 Task: Find connections with filter location Yecla with filter topic #Advertisingandmarketingwith filter profile language Potuguese with filter current company AppDirect with filter school Maharaja Surajmal Institute Of Technology with filter industry Retail Florists with filter service category Information Security with filter keywords title Coordinator
Action: Mouse moved to (505, 68)
Screenshot: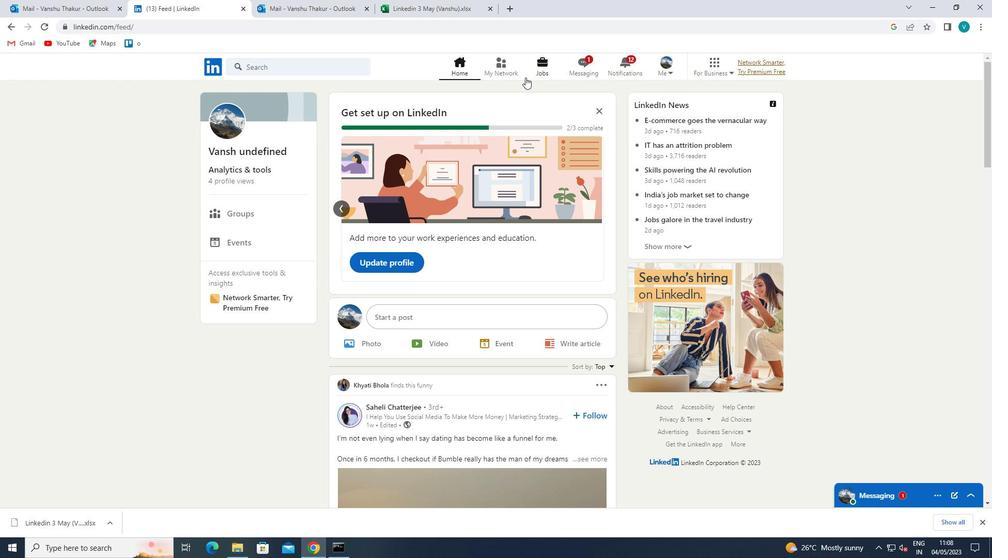 
Action: Mouse pressed left at (505, 68)
Screenshot: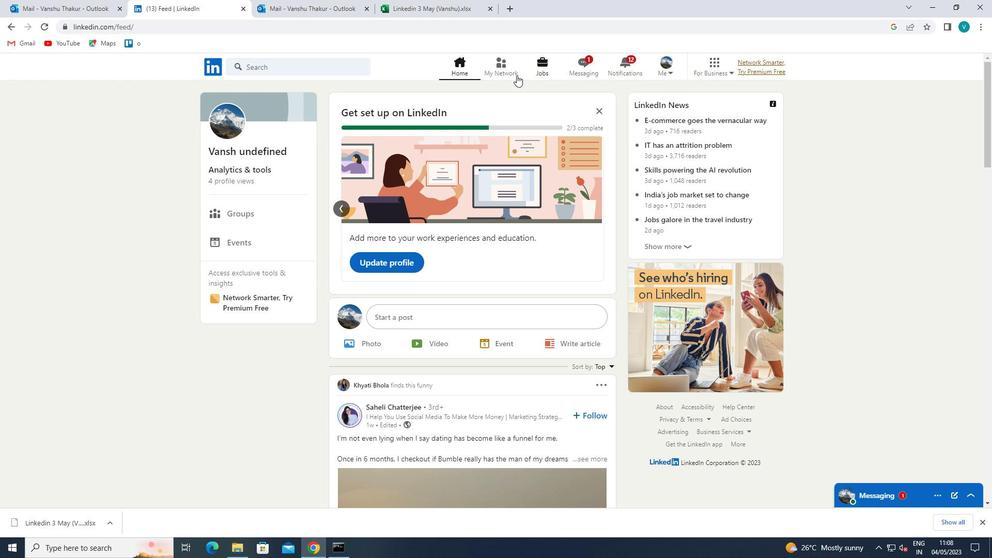 
Action: Mouse moved to (271, 122)
Screenshot: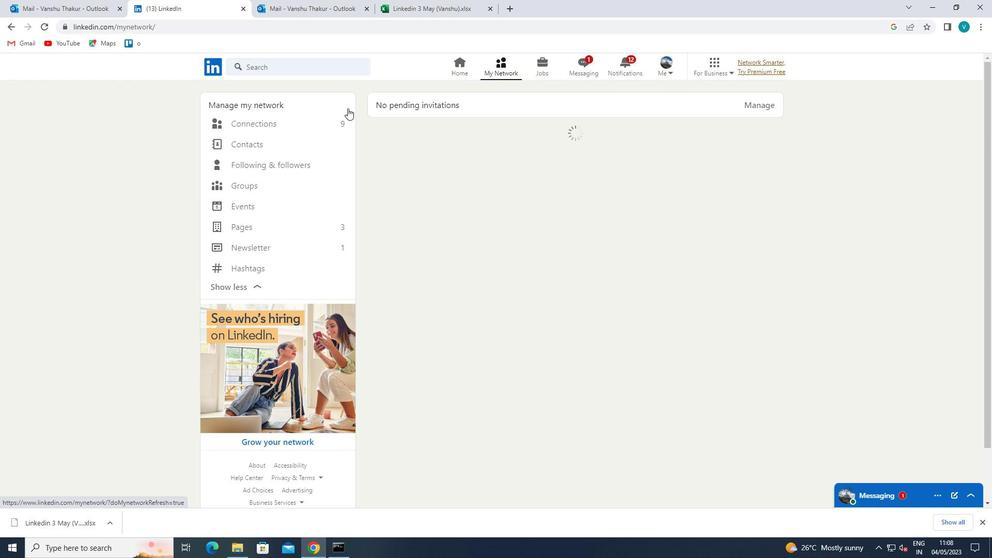 
Action: Mouse pressed left at (271, 122)
Screenshot: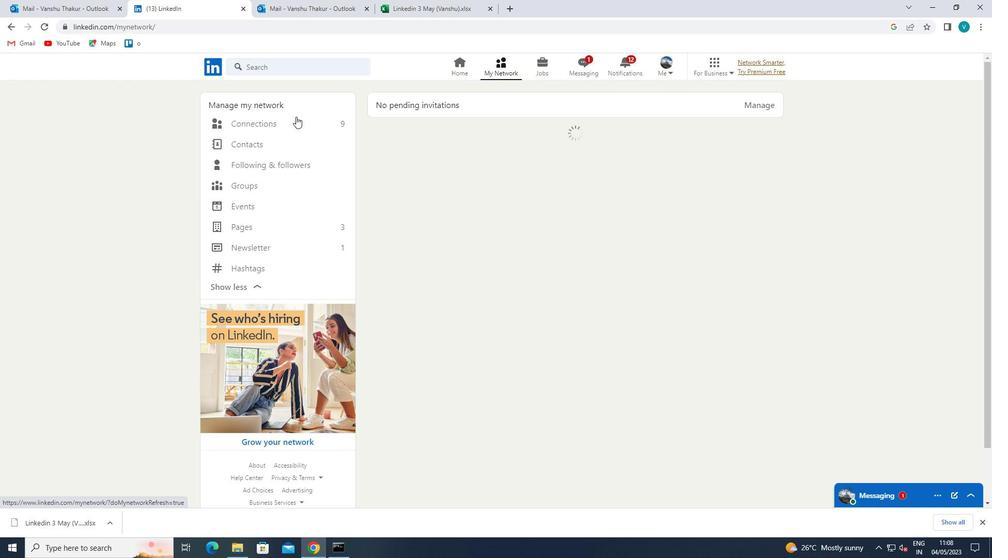 
Action: Mouse moved to (575, 122)
Screenshot: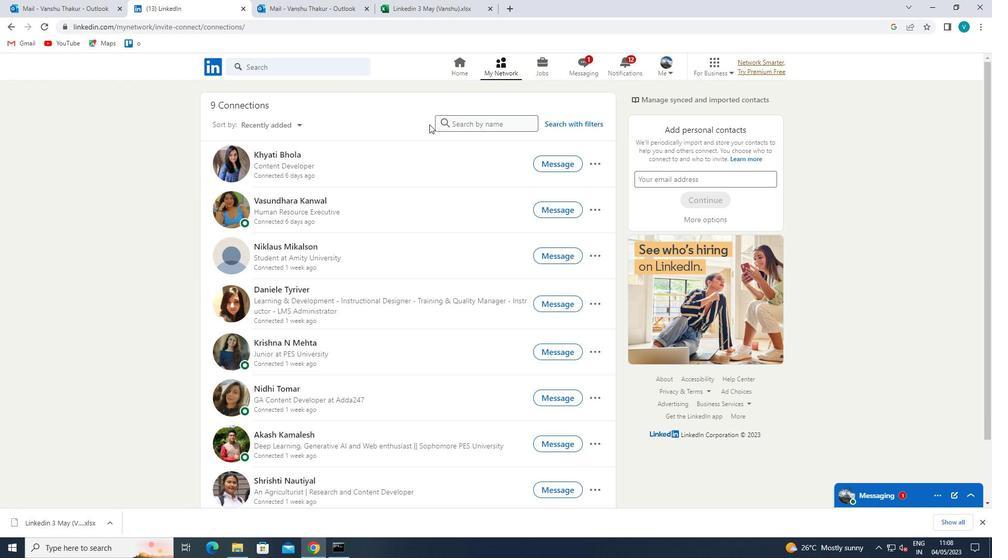 
Action: Mouse pressed left at (575, 122)
Screenshot: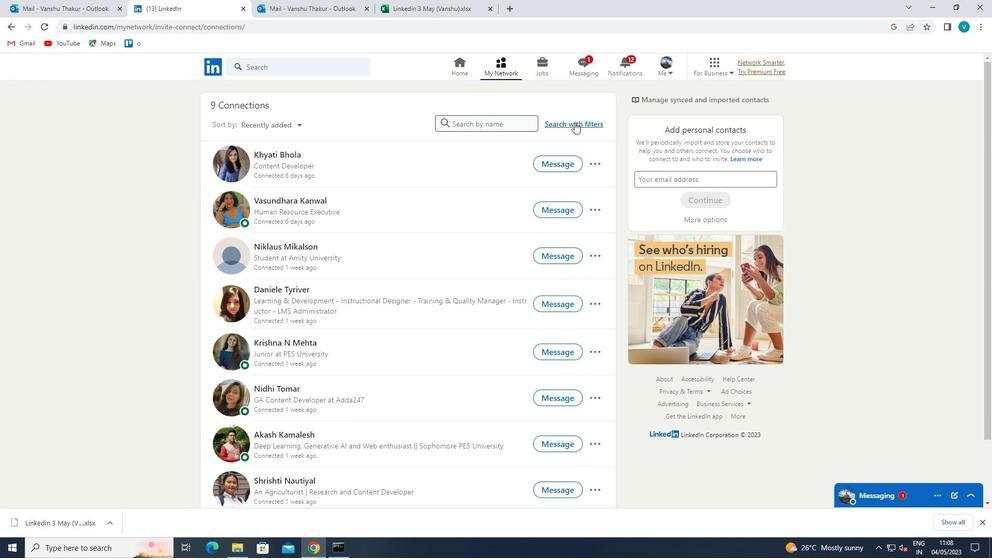
Action: Mouse moved to (495, 99)
Screenshot: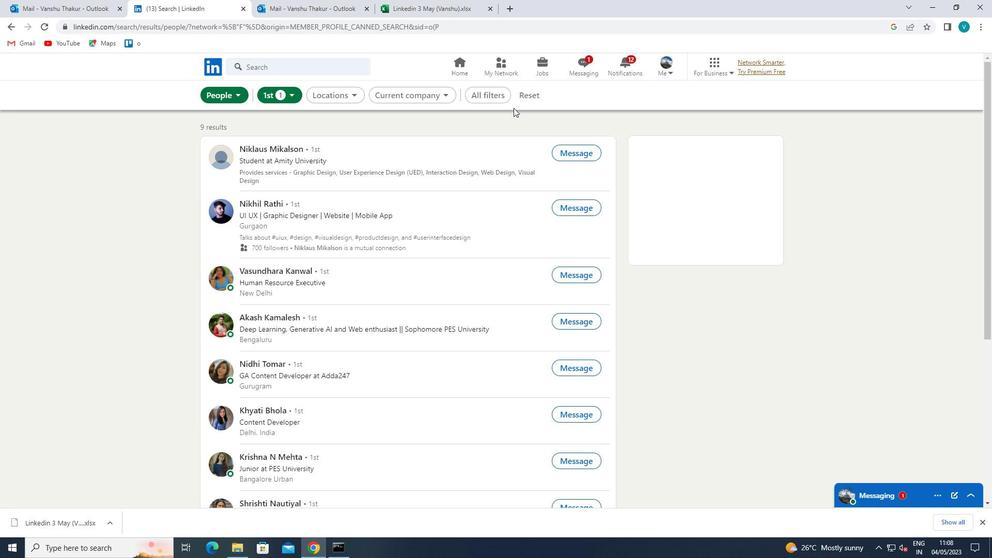 
Action: Mouse pressed left at (495, 99)
Screenshot: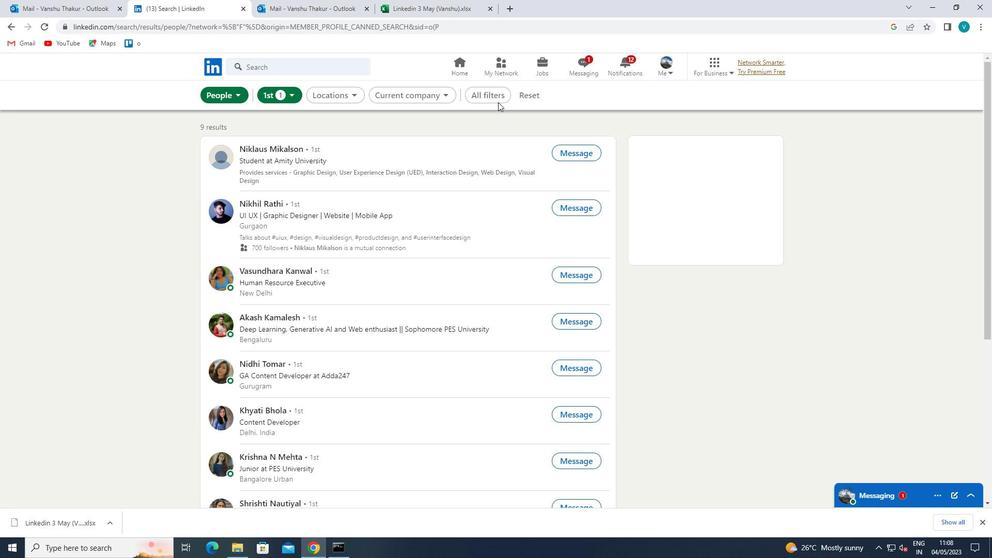 
Action: Mouse moved to (796, 189)
Screenshot: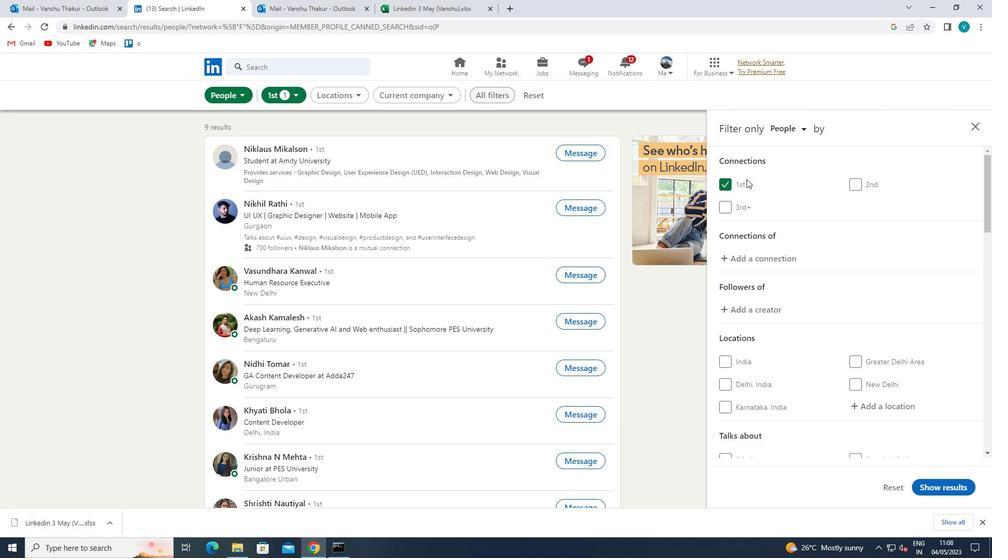 
Action: Mouse scrolled (796, 189) with delta (0, 0)
Screenshot: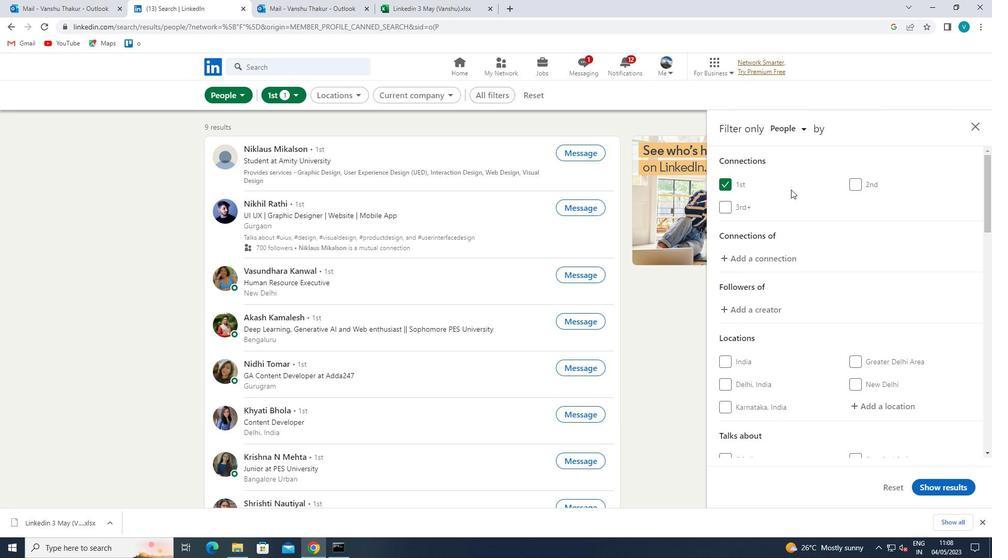 
Action: Mouse scrolled (796, 189) with delta (0, 0)
Screenshot: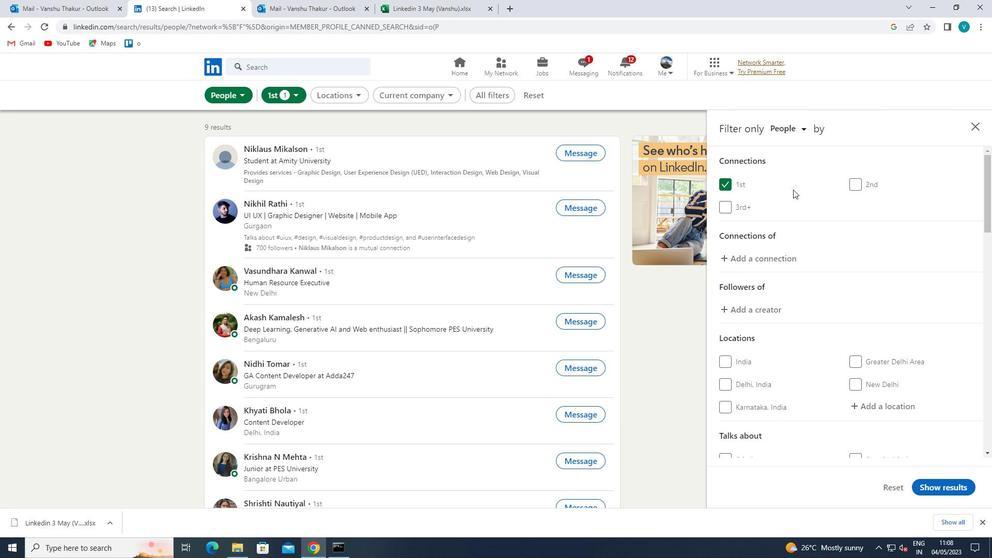 
Action: Mouse moved to (885, 299)
Screenshot: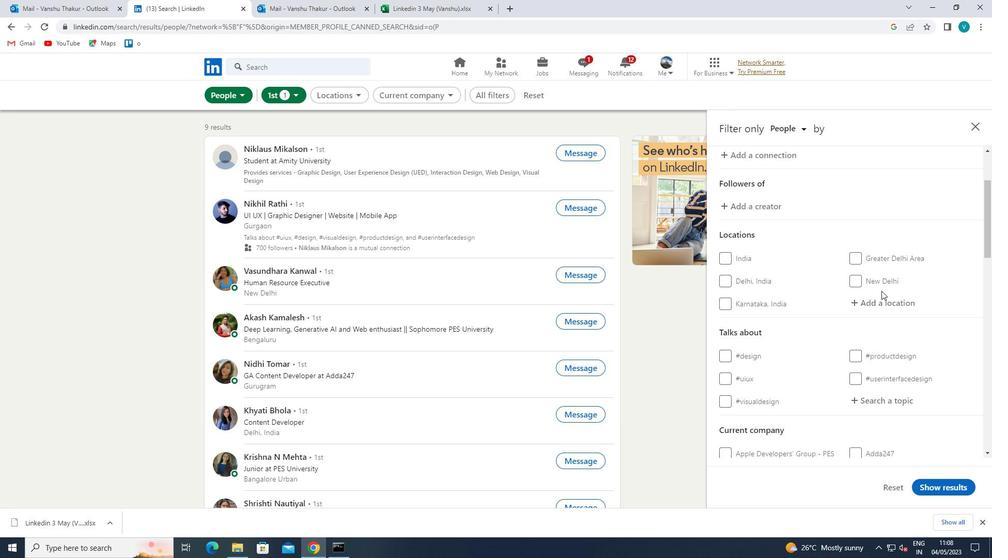 
Action: Mouse pressed left at (885, 299)
Screenshot: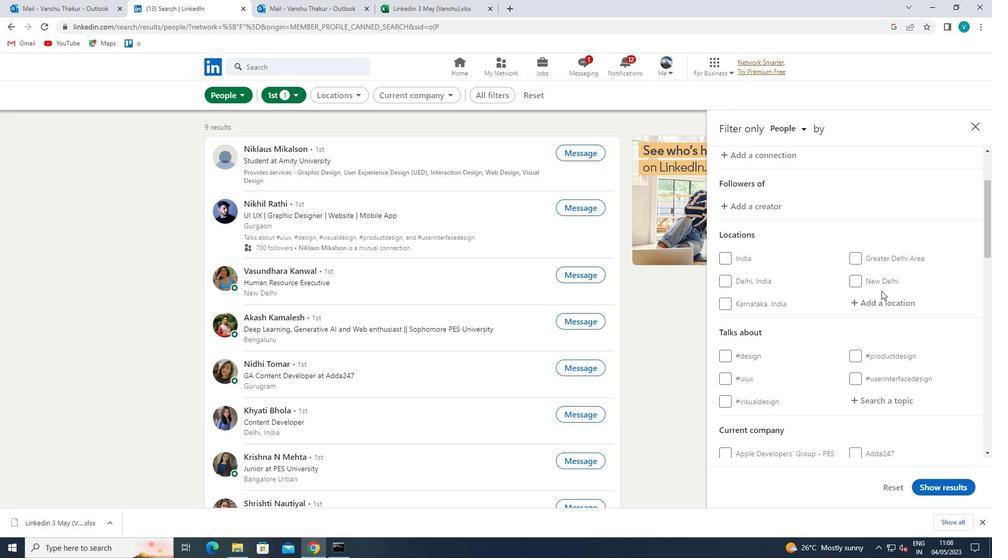 
Action: Key pressed <Key.shift>T<Key.backspace><Key.shift>YECLA
Screenshot: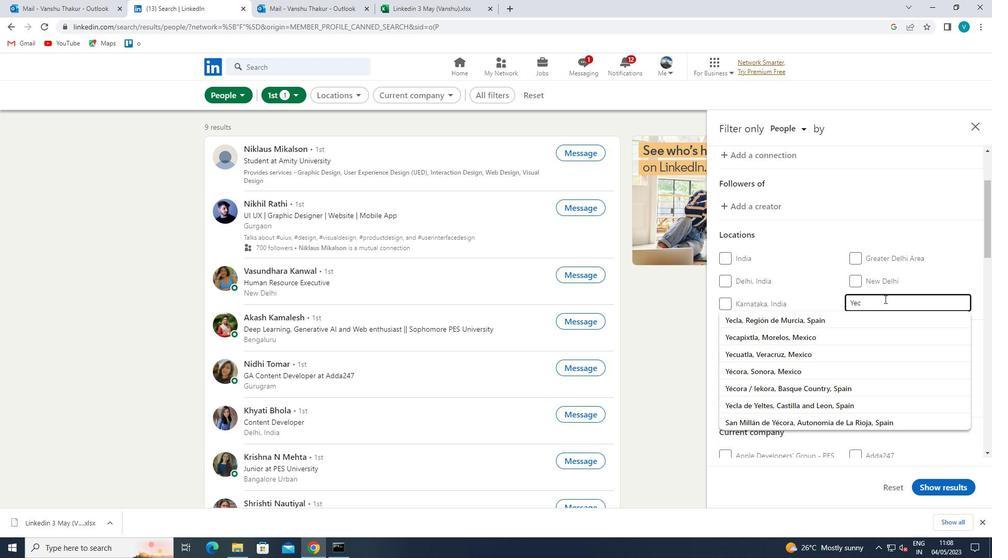 
Action: Mouse moved to (862, 314)
Screenshot: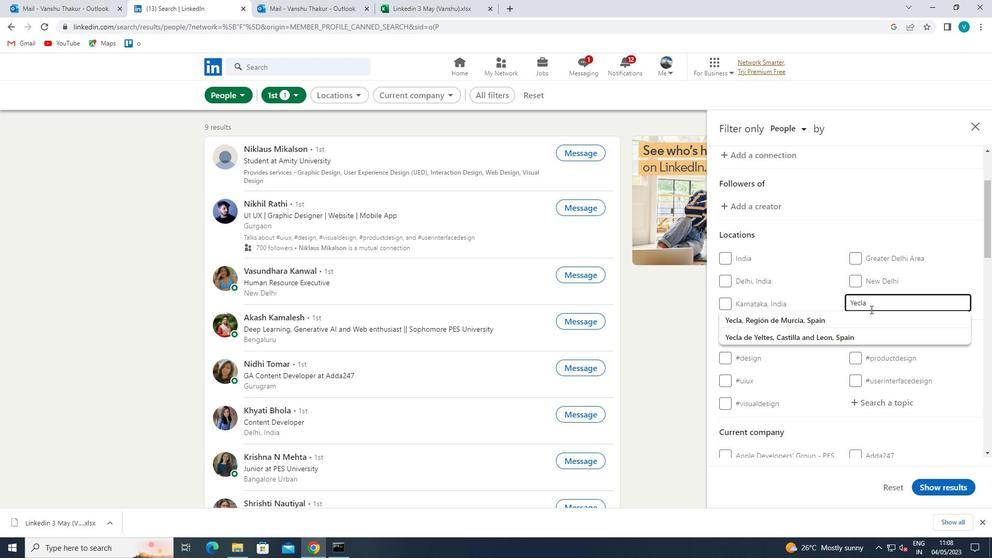 
Action: Mouse pressed left at (862, 314)
Screenshot: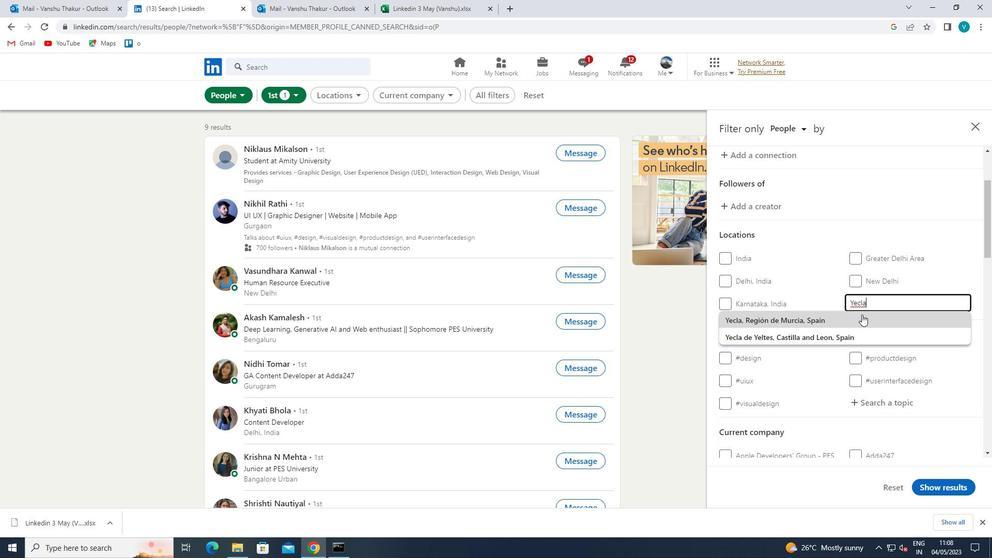
Action: Mouse scrolled (862, 314) with delta (0, 0)
Screenshot: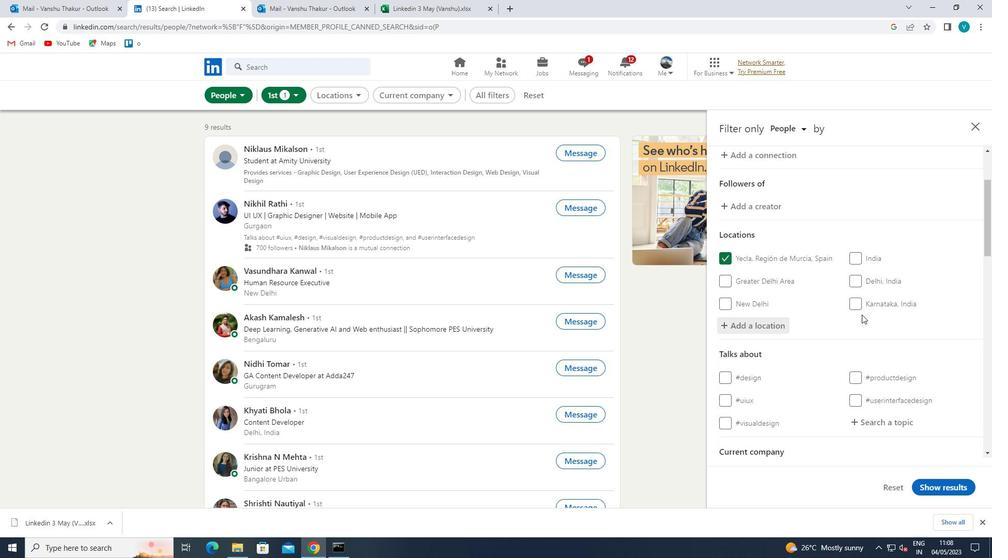 
Action: Mouse scrolled (862, 314) with delta (0, 0)
Screenshot: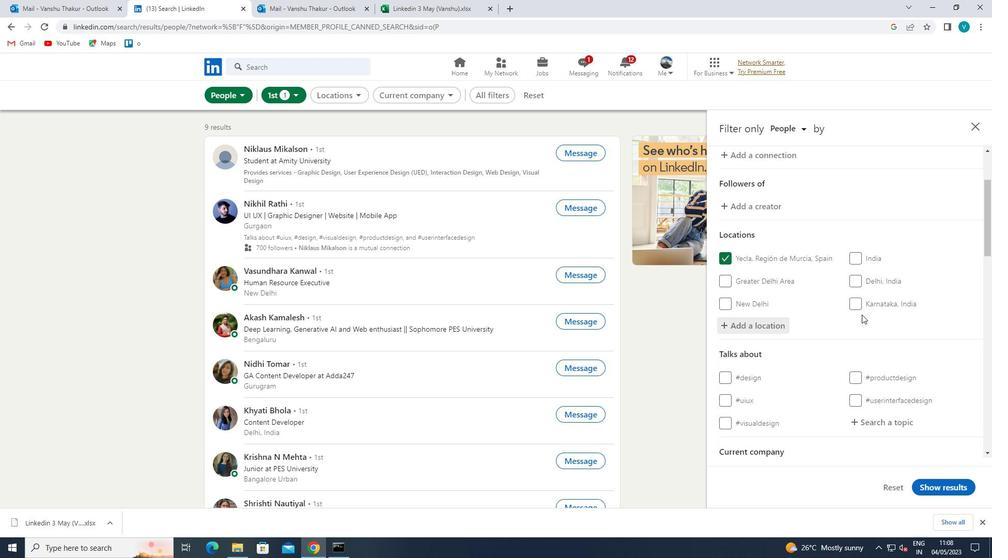 
Action: Mouse moved to (899, 321)
Screenshot: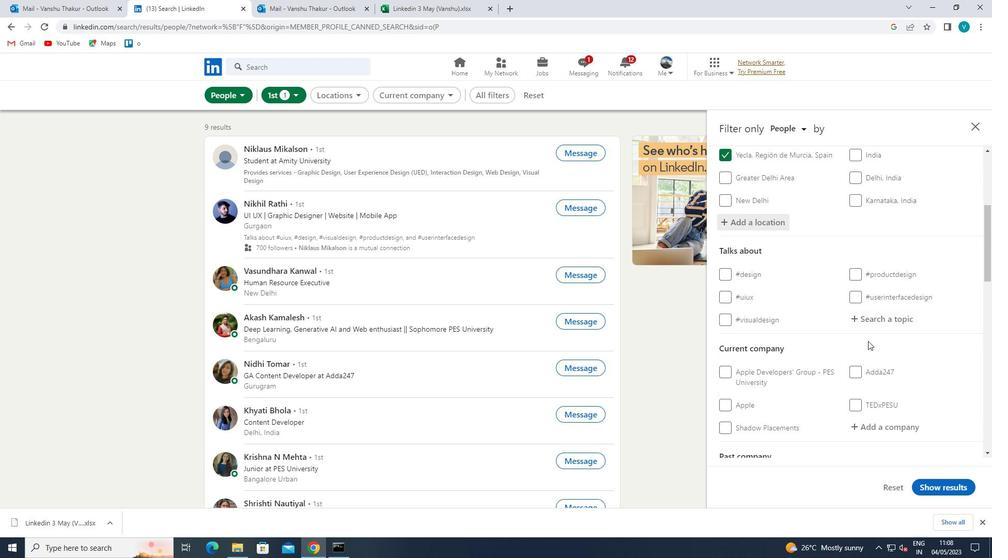 
Action: Mouse pressed left at (899, 321)
Screenshot: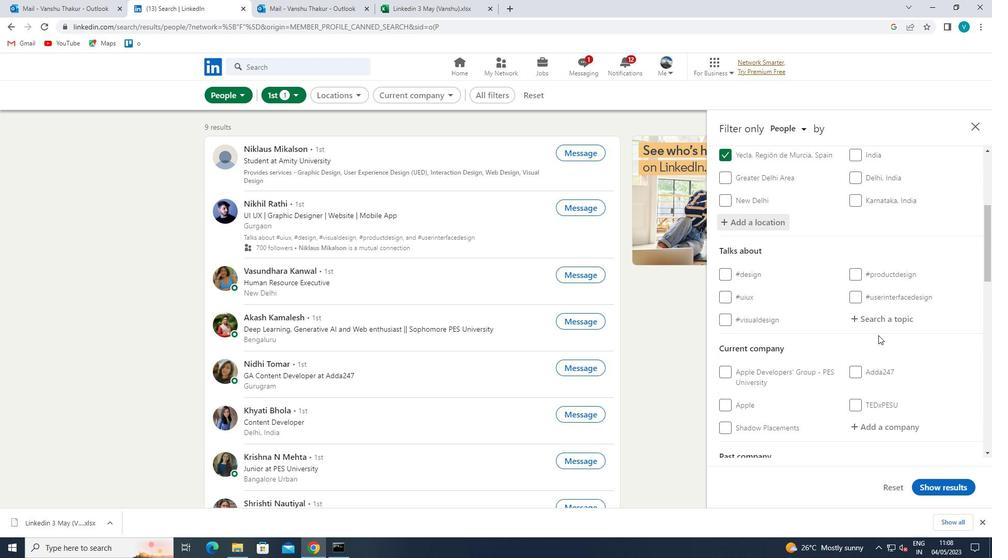 
Action: Mouse moved to (903, 318)
Screenshot: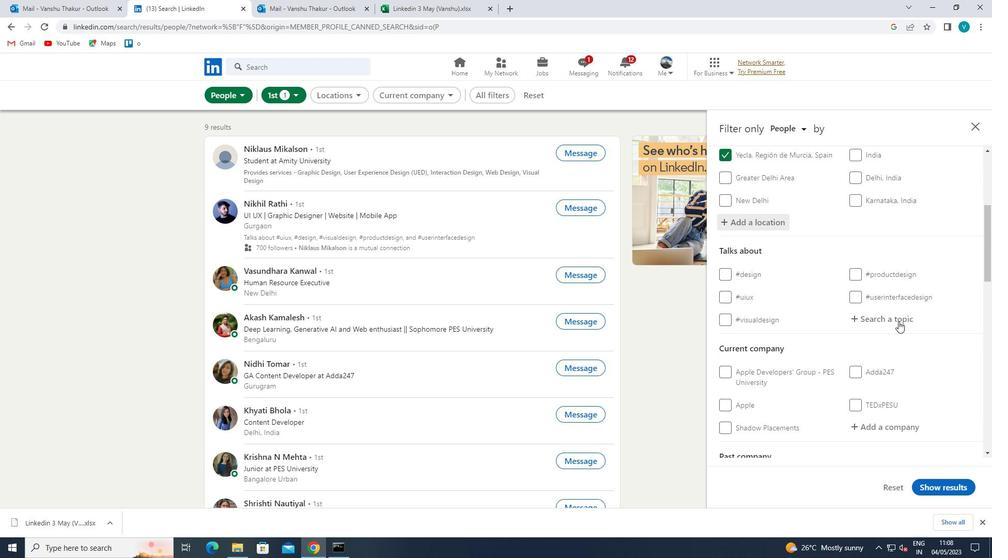 
Action: Key pressed ADVERTISING
Screenshot: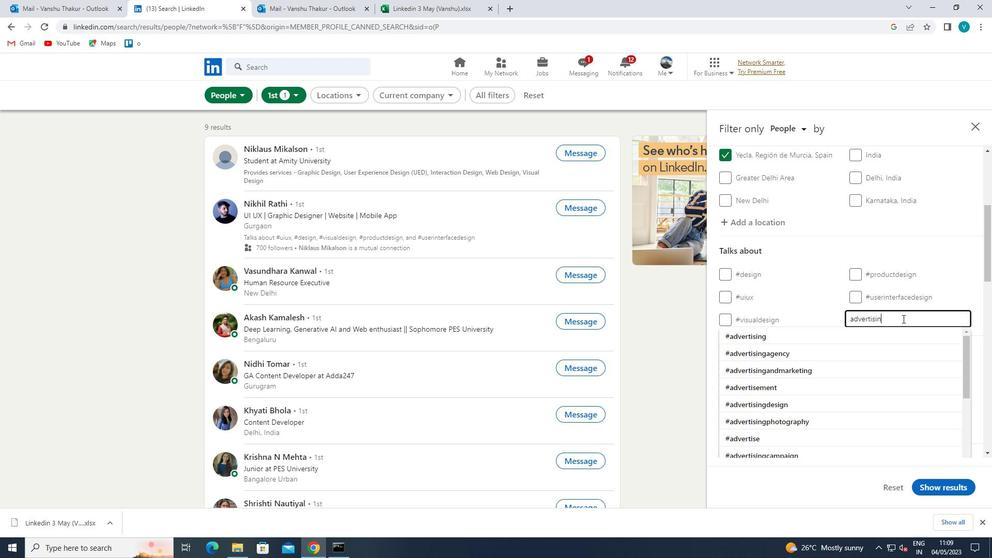 
Action: Mouse moved to (871, 363)
Screenshot: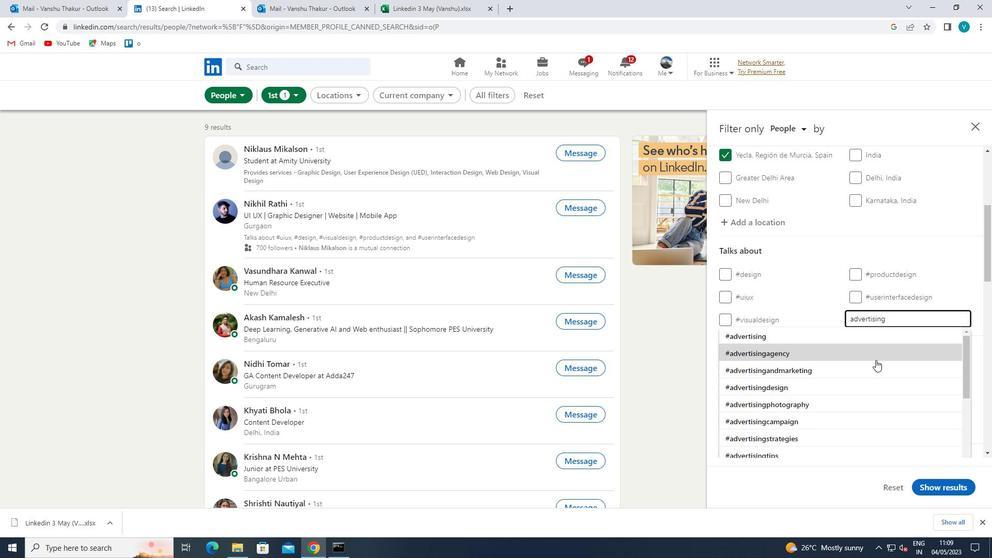 
Action: Mouse pressed left at (871, 363)
Screenshot: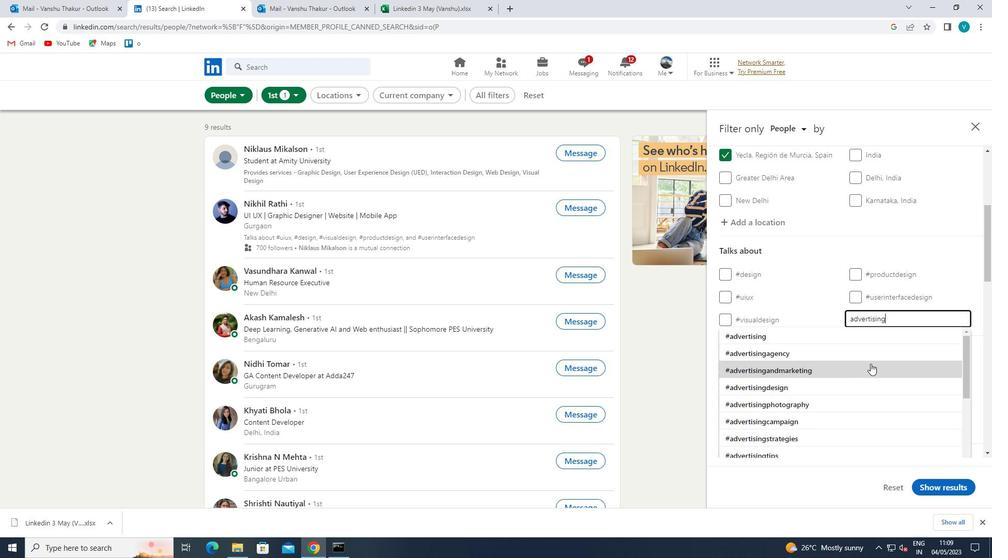 
Action: Mouse scrolled (871, 363) with delta (0, 0)
Screenshot: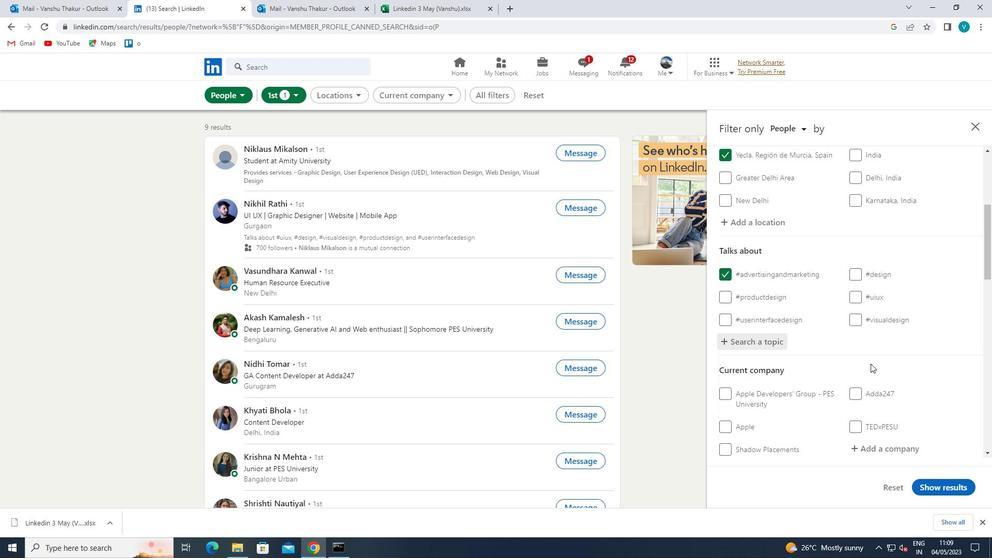 
Action: Mouse scrolled (871, 363) with delta (0, 0)
Screenshot: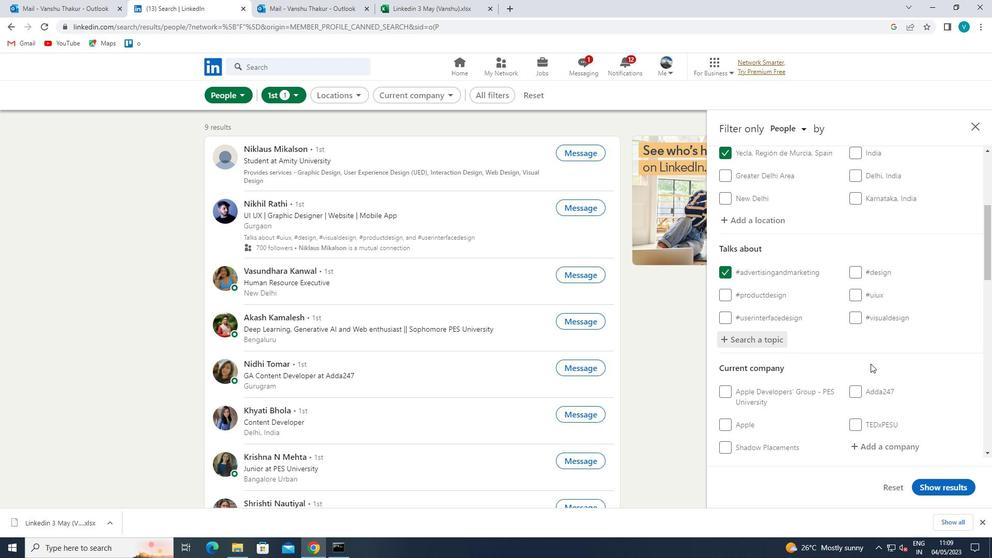 
Action: Mouse scrolled (871, 363) with delta (0, 0)
Screenshot: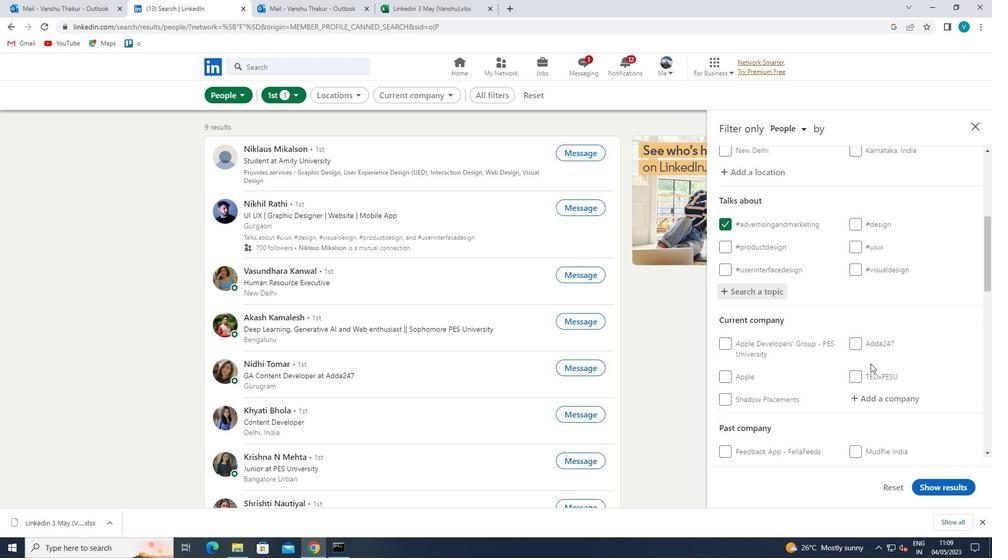 
Action: Mouse moved to (895, 299)
Screenshot: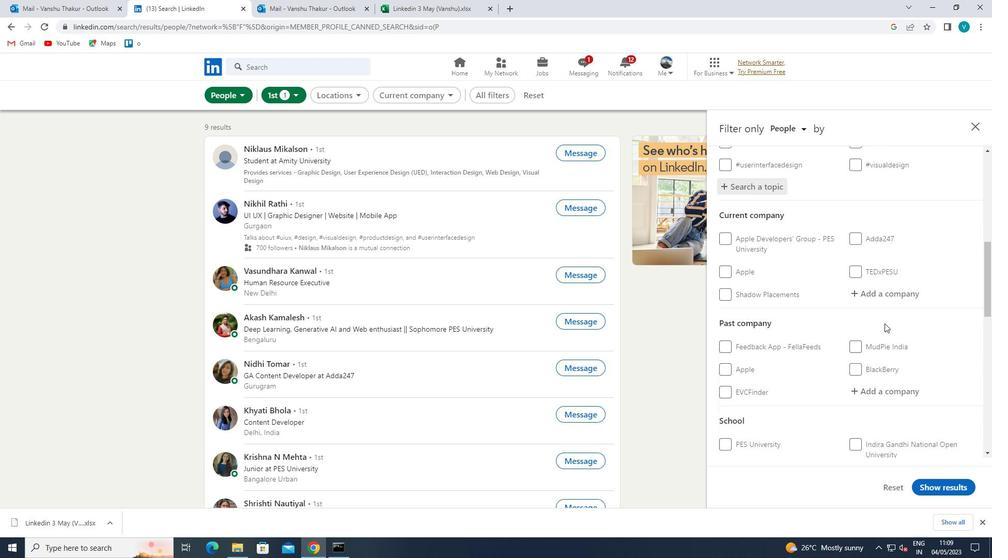
Action: Mouse pressed left at (895, 299)
Screenshot: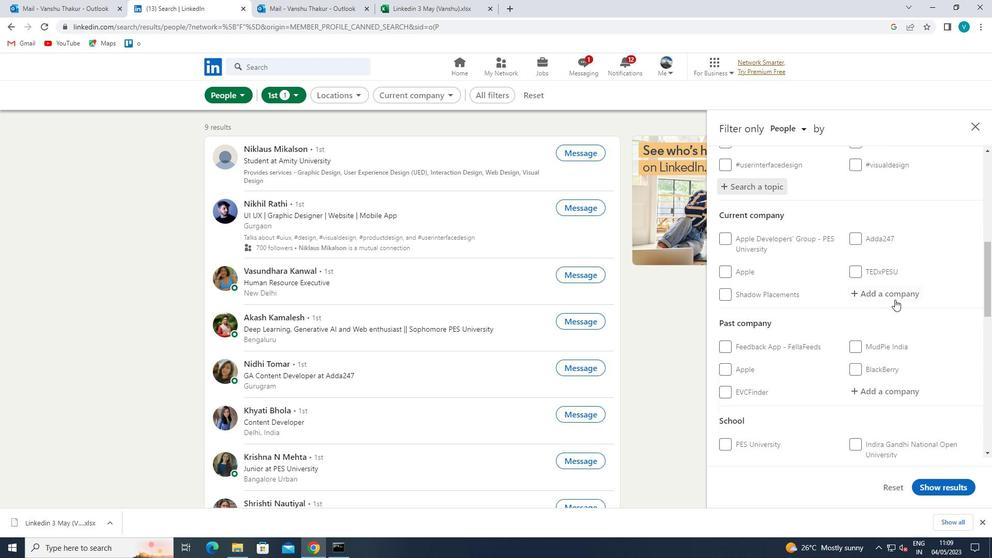 
Action: Key pressed <Key.shift>APP<Key.shift>DIRECT
Screenshot: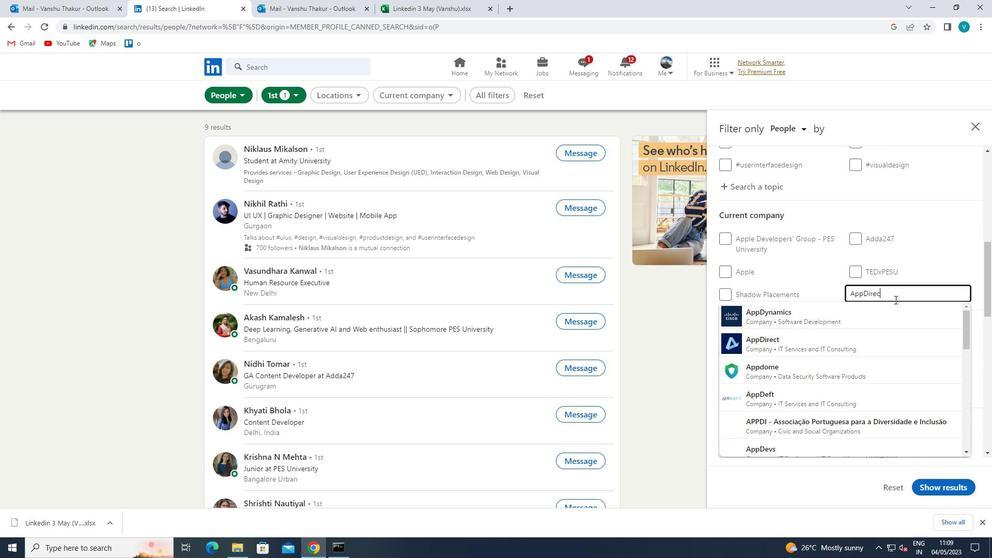 
Action: Mouse moved to (881, 307)
Screenshot: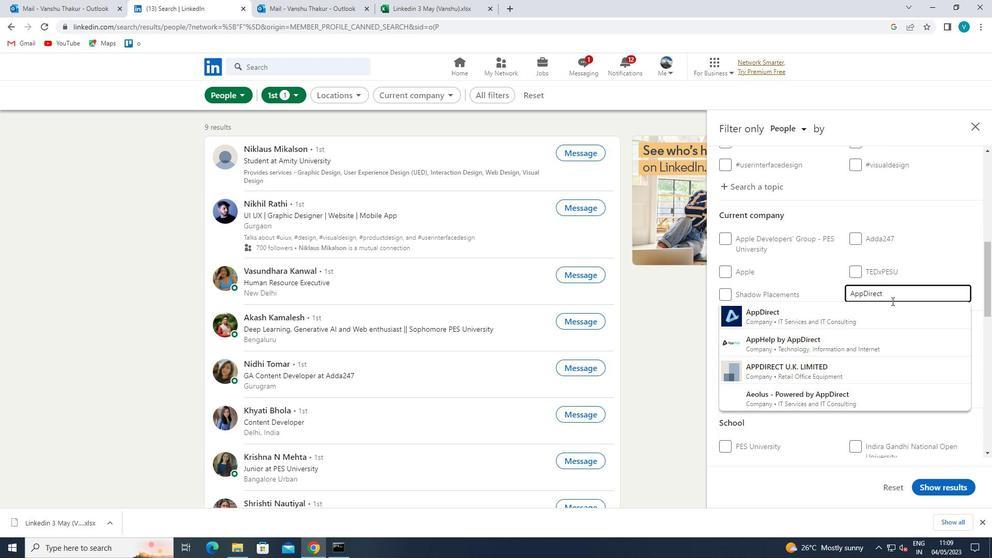 
Action: Mouse pressed left at (881, 307)
Screenshot: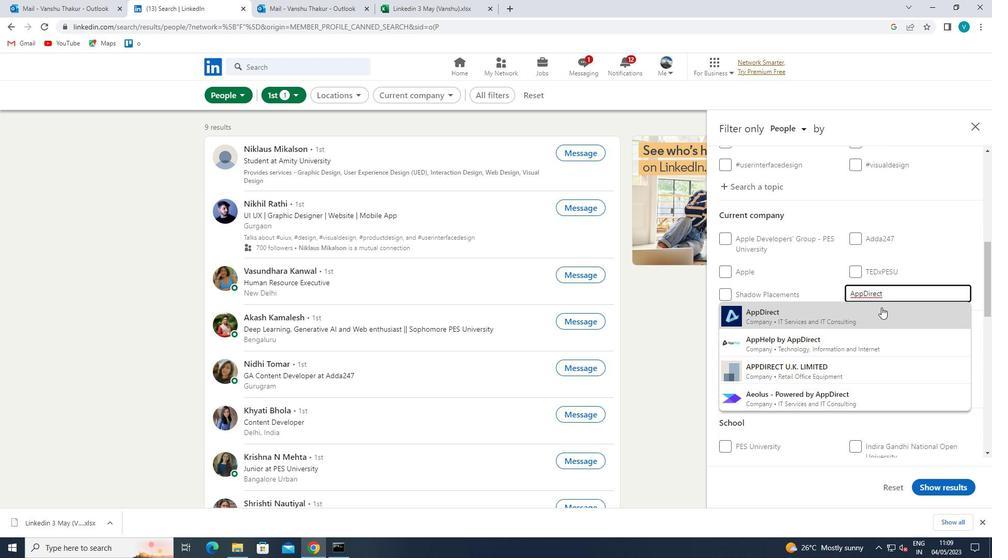 
Action: Mouse scrolled (881, 307) with delta (0, 0)
Screenshot: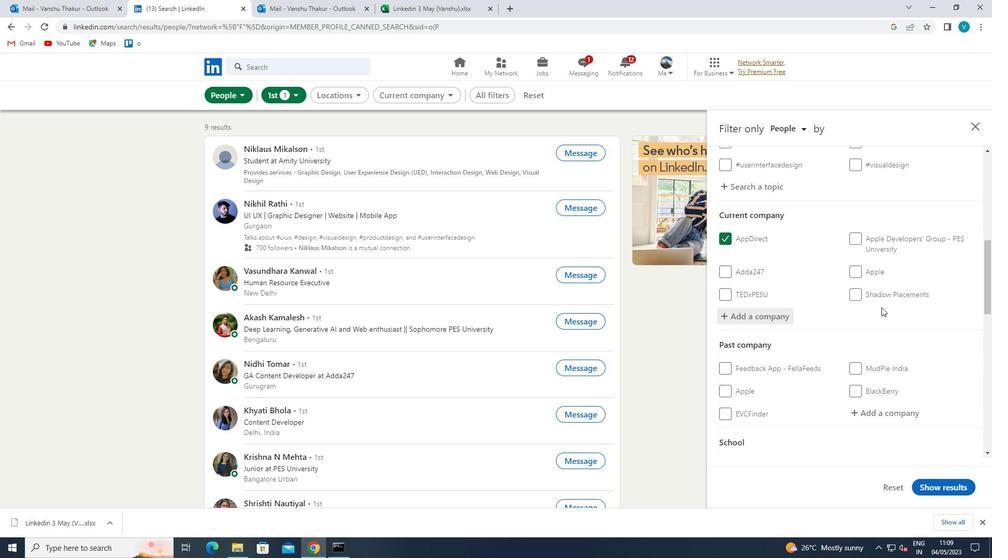 
Action: Mouse scrolled (881, 307) with delta (0, 0)
Screenshot: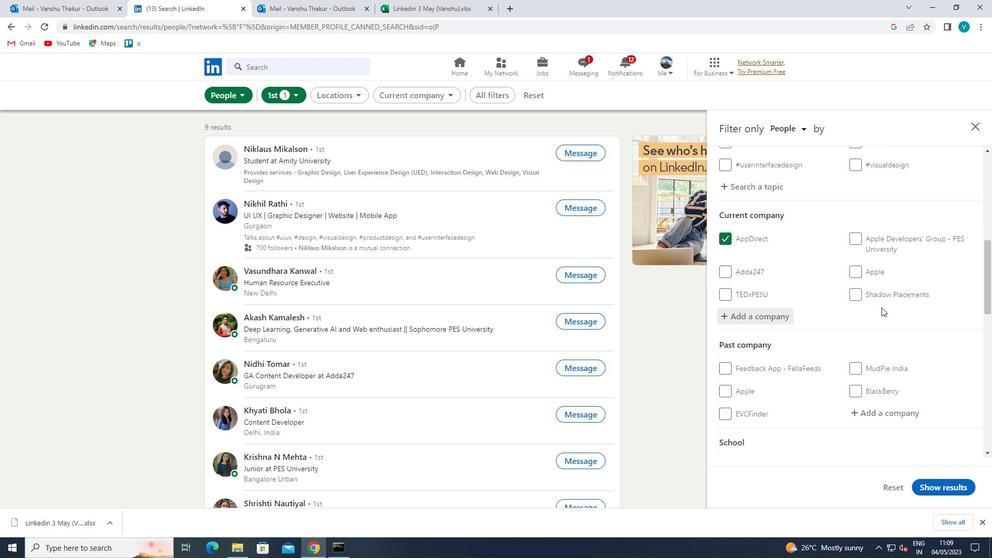 
Action: Mouse scrolled (881, 307) with delta (0, 0)
Screenshot: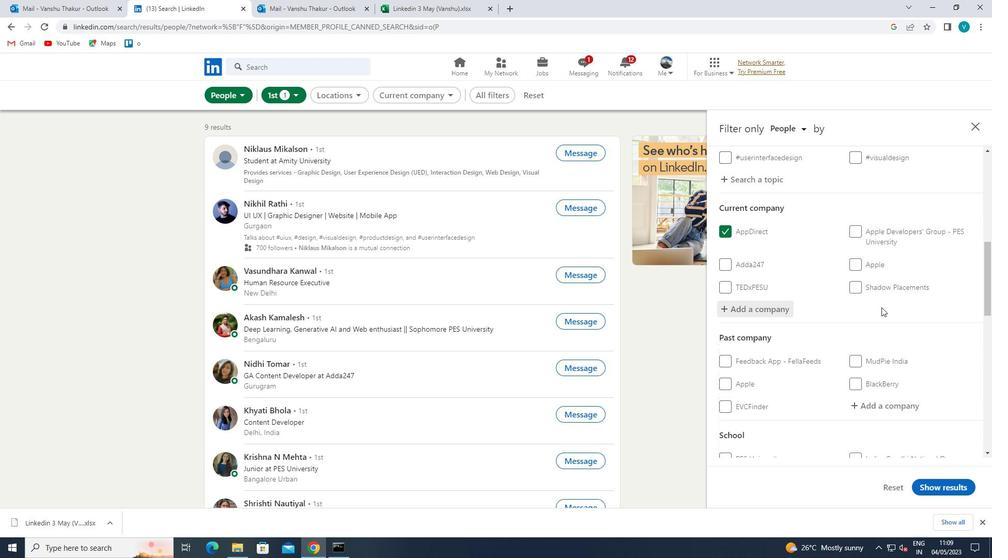 
Action: Mouse moved to (884, 306)
Screenshot: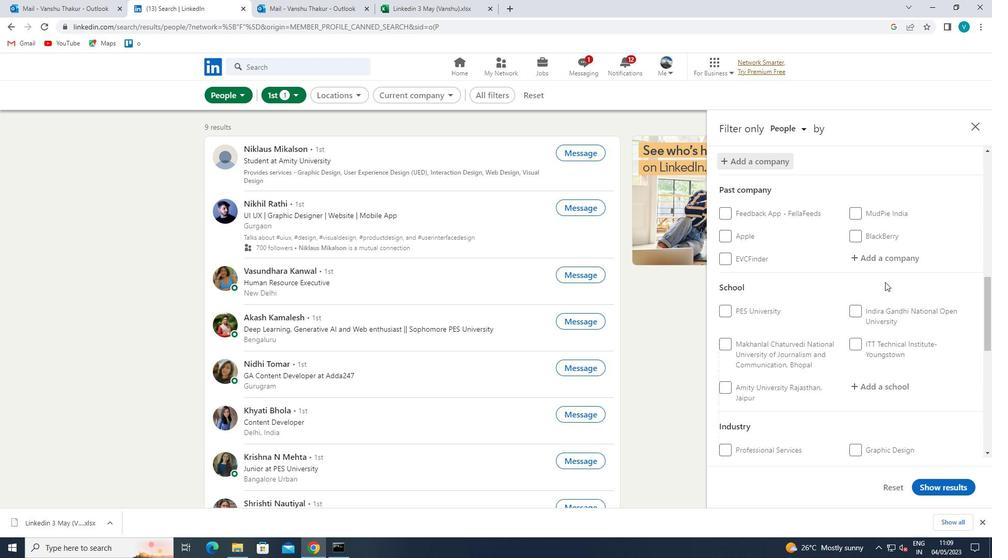 
Action: Mouse scrolled (884, 305) with delta (0, 0)
Screenshot: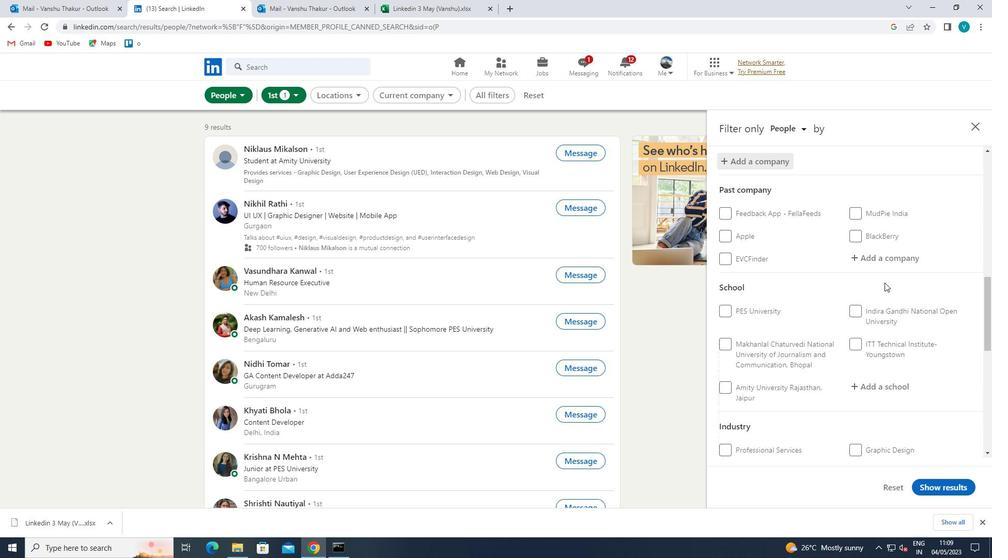 
Action: Mouse scrolled (884, 305) with delta (0, 0)
Screenshot: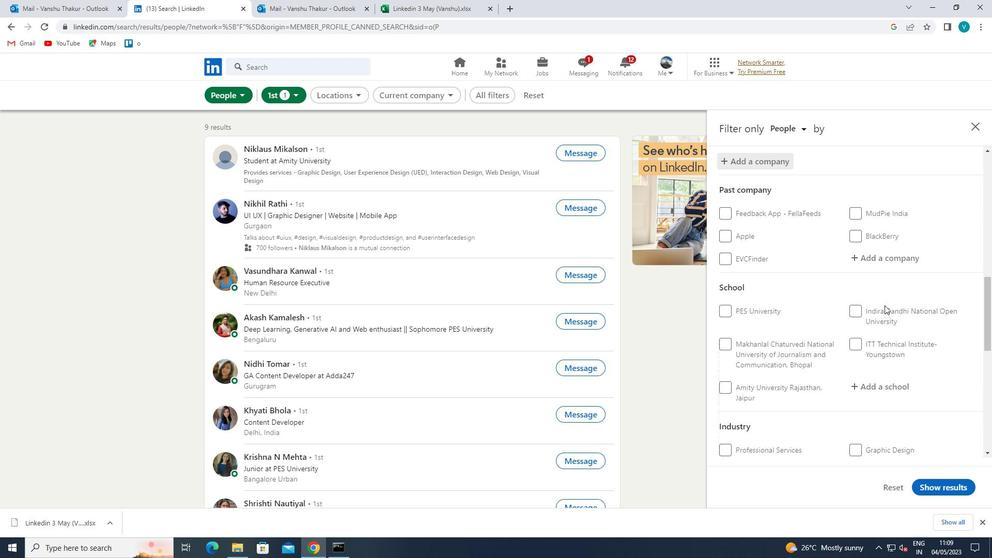 
Action: Mouse moved to (890, 285)
Screenshot: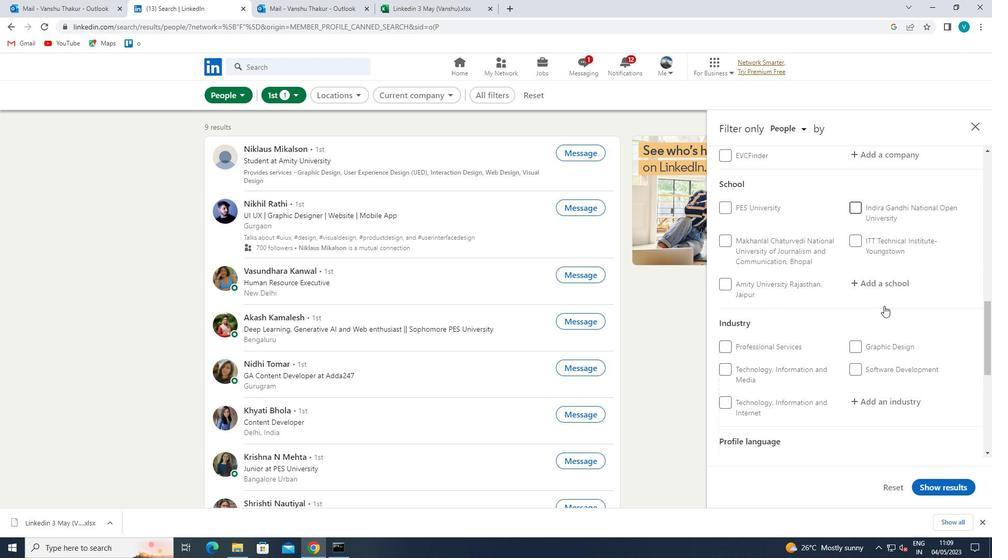 
Action: Mouse pressed left at (890, 285)
Screenshot: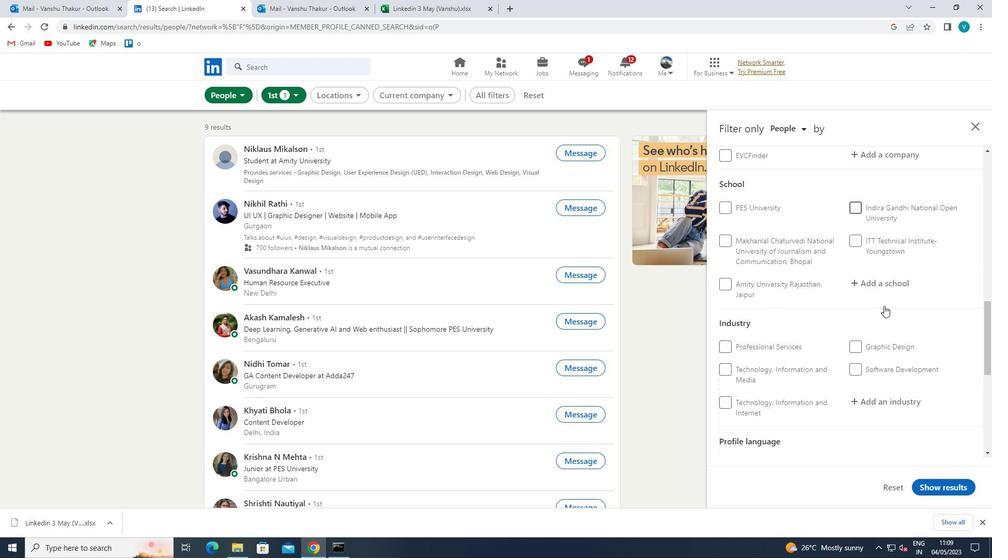 
Action: Mouse moved to (891, 285)
Screenshot: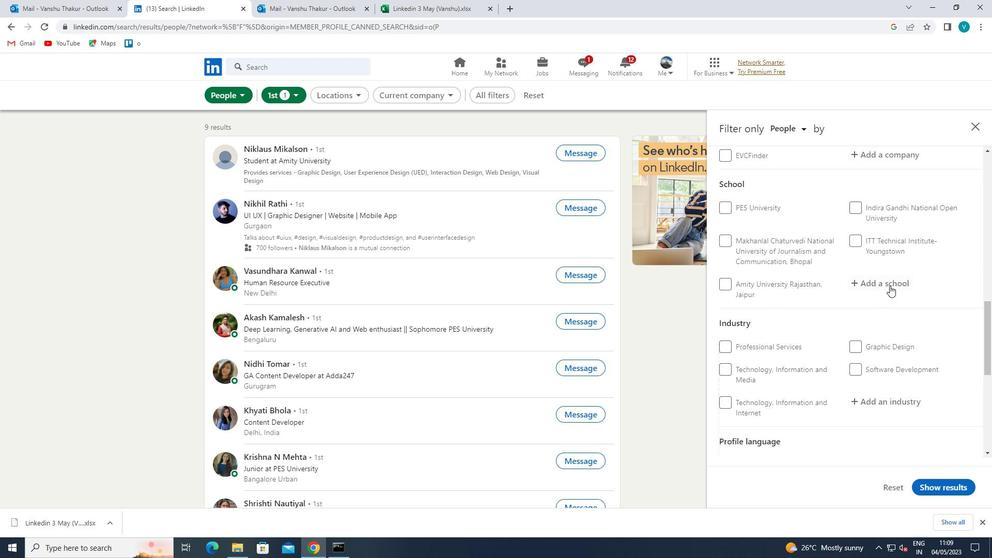 
Action: Key pressed <Key.shift>MAHARAJA
Screenshot: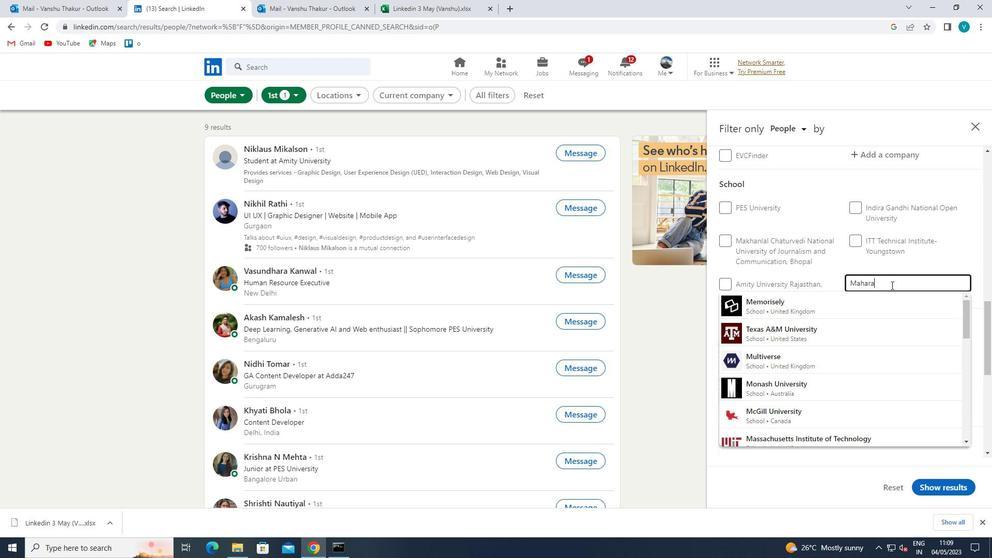 
Action: Mouse moved to (869, 387)
Screenshot: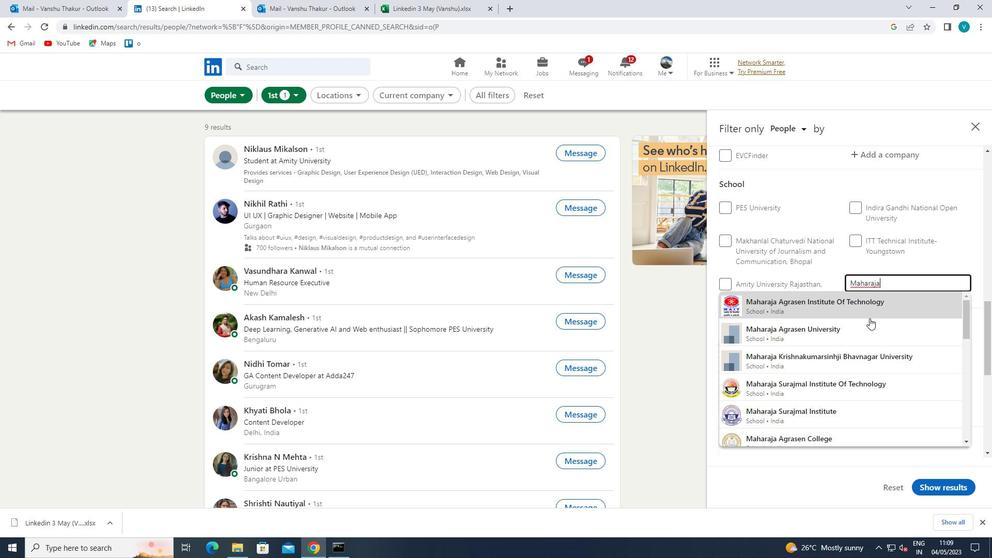 
Action: Mouse pressed left at (869, 387)
Screenshot: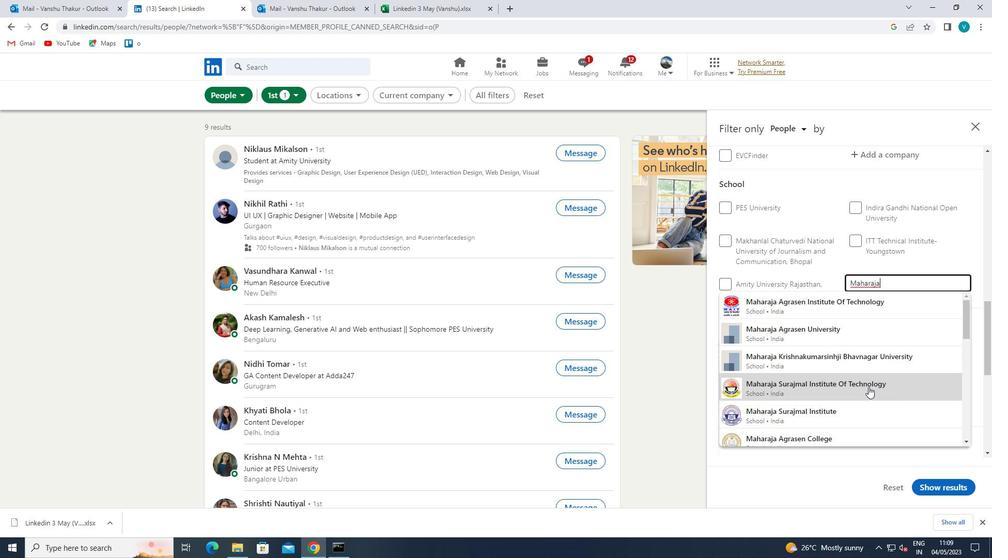 
Action: Mouse scrolled (869, 386) with delta (0, 0)
Screenshot: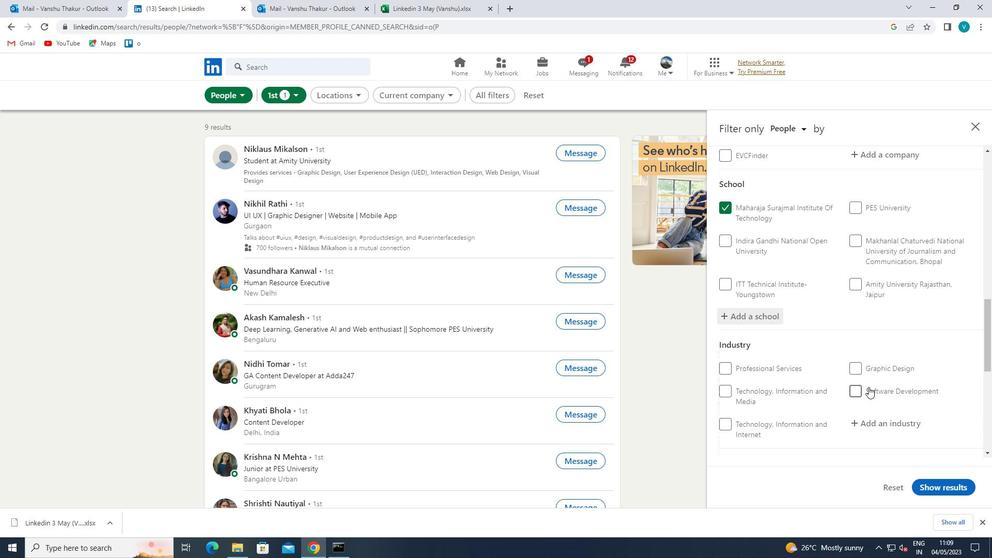 
Action: Mouse scrolled (869, 386) with delta (0, 0)
Screenshot: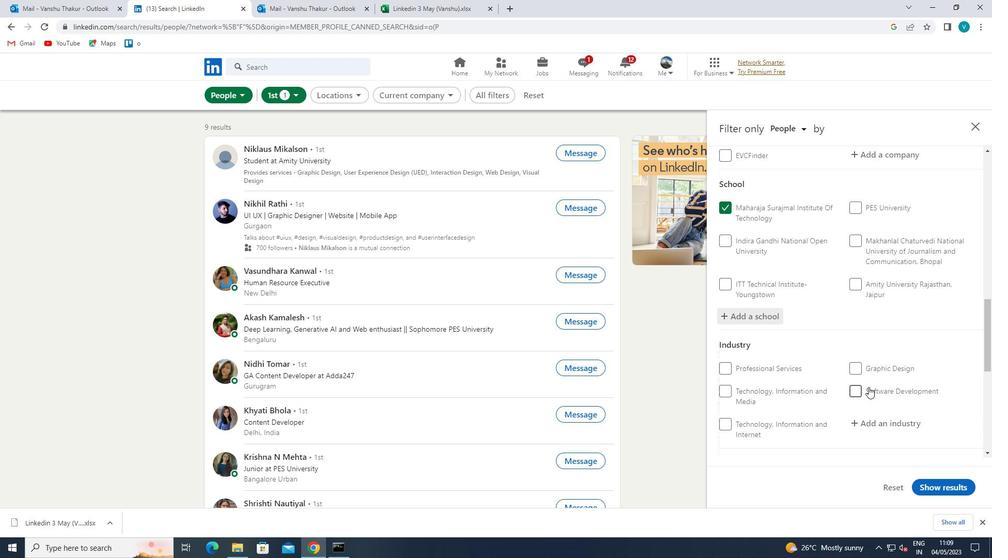 
Action: Mouse moved to (884, 322)
Screenshot: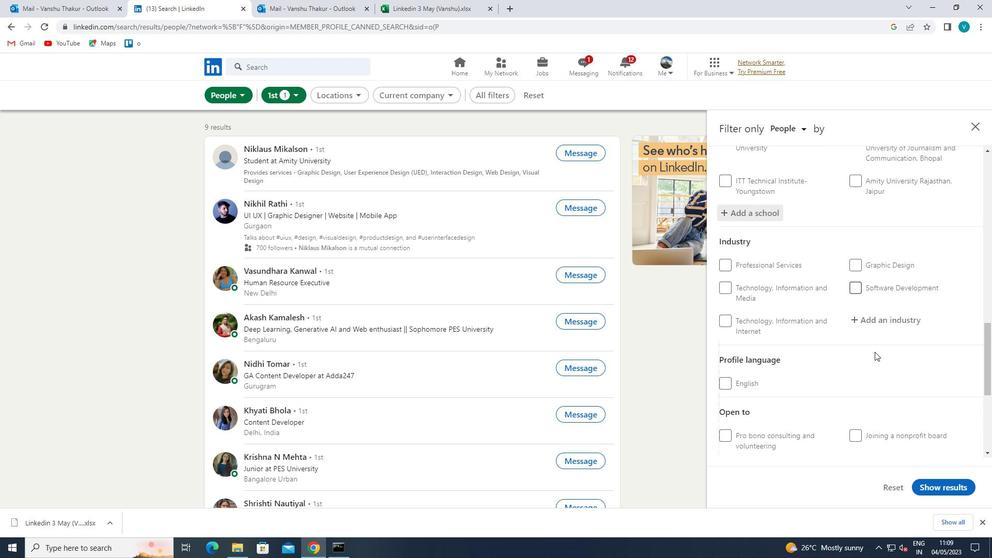 
Action: Mouse pressed left at (884, 322)
Screenshot: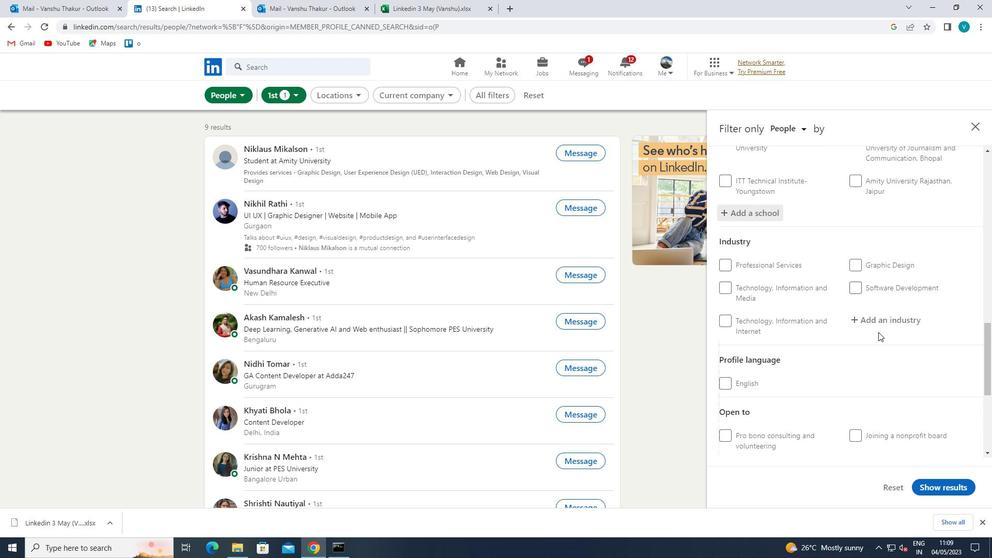 
Action: Key pressed <Key.shift>REATIL<Key.space><Key.backspace><Key.backspace><Key.backspace><Key.backspace><Key.backspace>TAIL<Key.space>
Screenshot: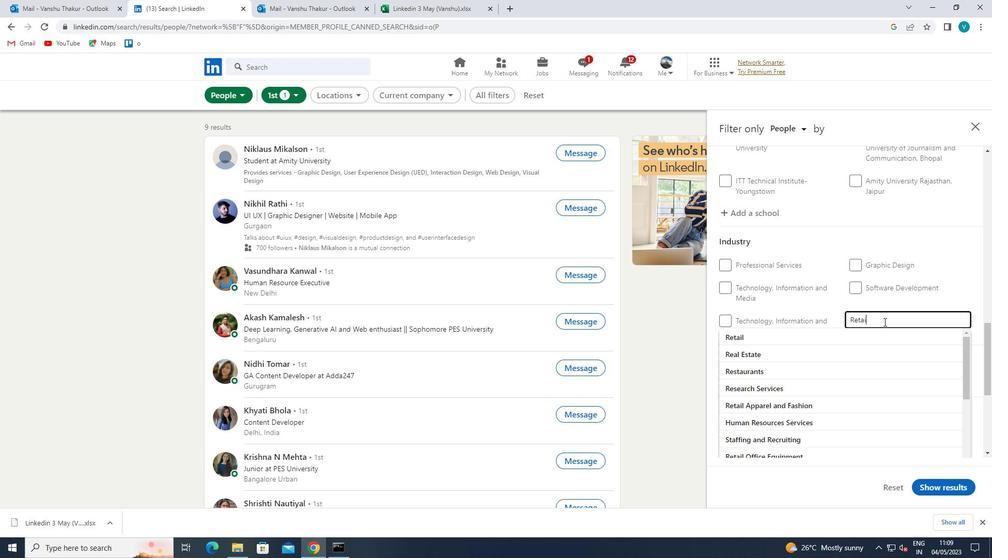 
Action: Mouse moved to (878, 325)
Screenshot: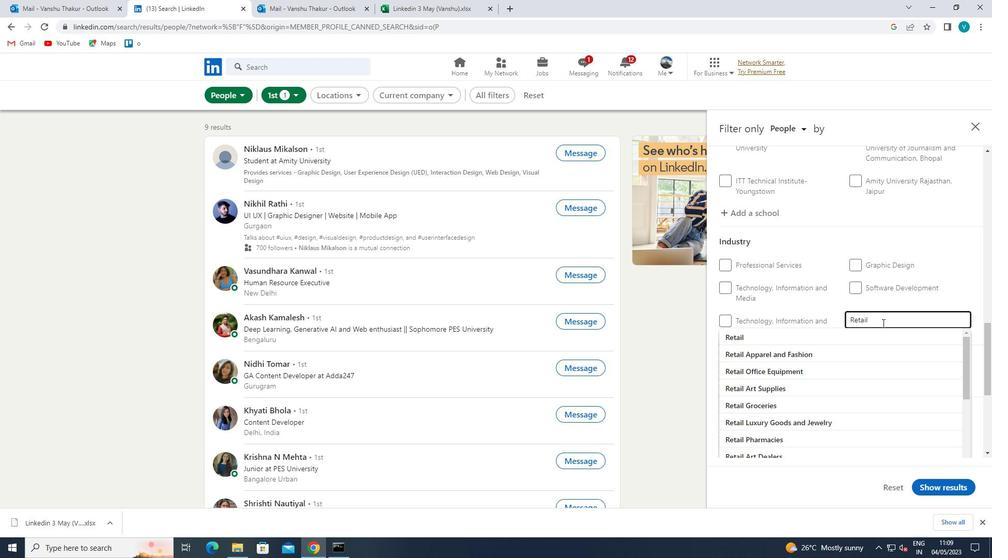 
Action: Key pressed <Key.shift>F
Screenshot: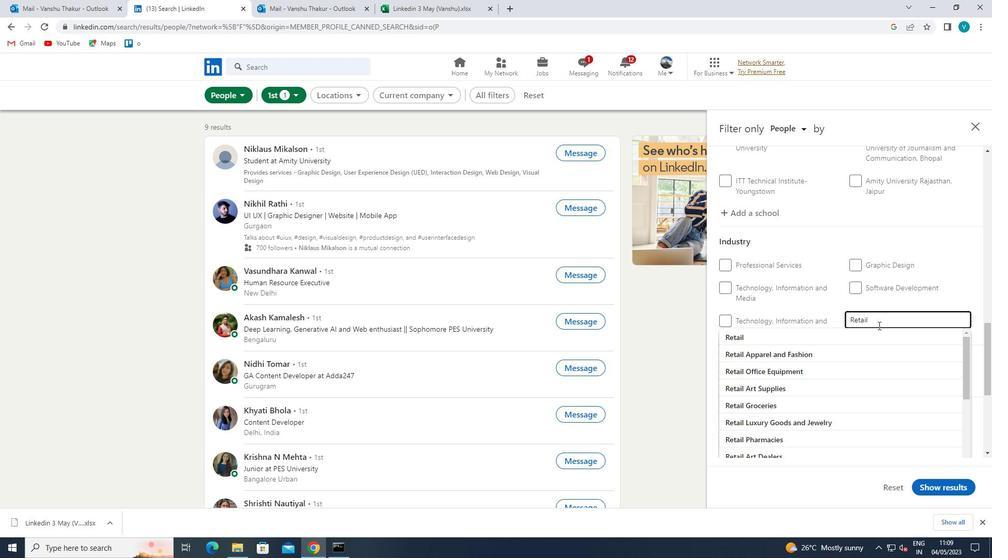 
Action: Mouse moved to (847, 345)
Screenshot: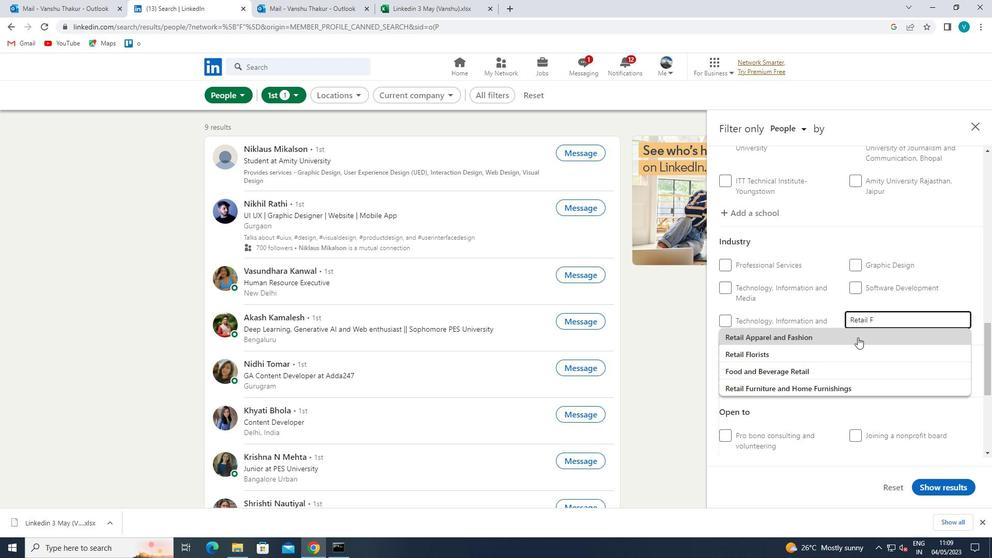 
Action: Mouse pressed left at (847, 345)
Screenshot: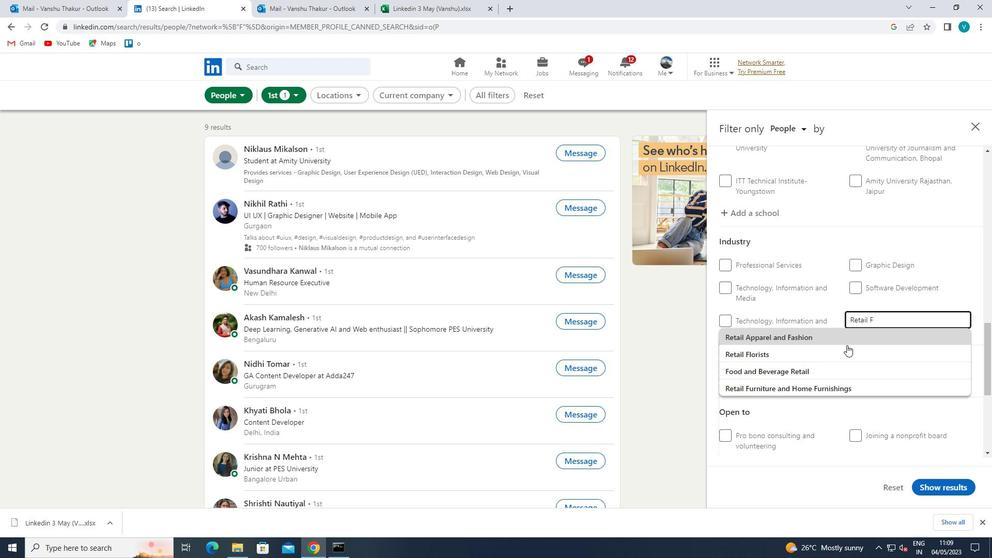 
Action: Mouse scrolled (847, 344) with delta (0, 0)
Screenshot: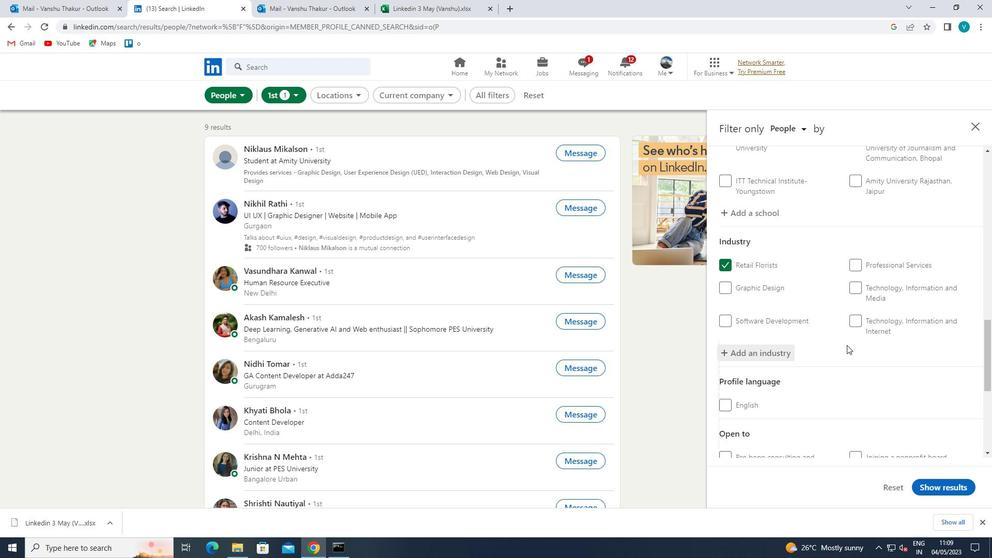 
Action: Mouse scrolled (847, 344) with delta (0, 0)
Screenshot: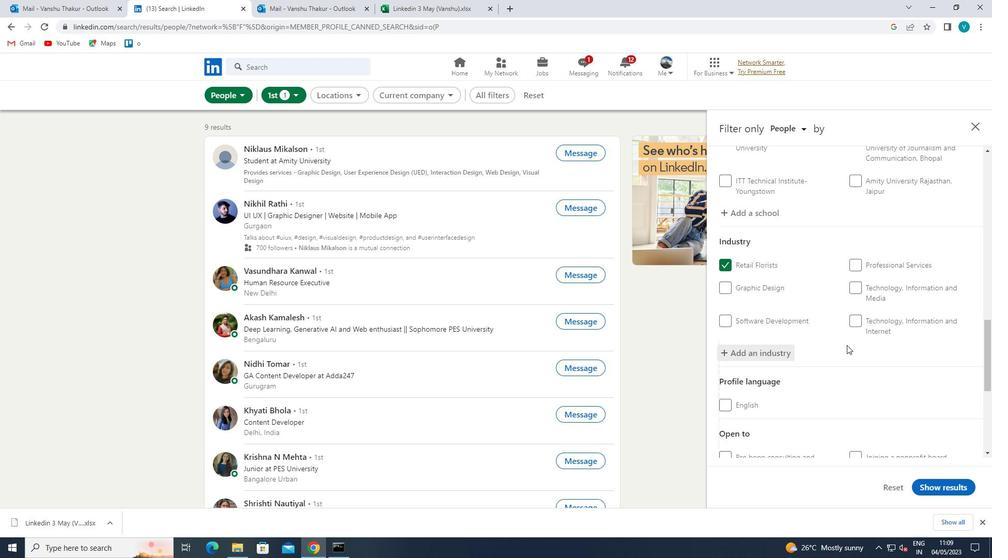 
Action: Mouse scrolled (847, 344) with delta (0, 0)
Screenshot: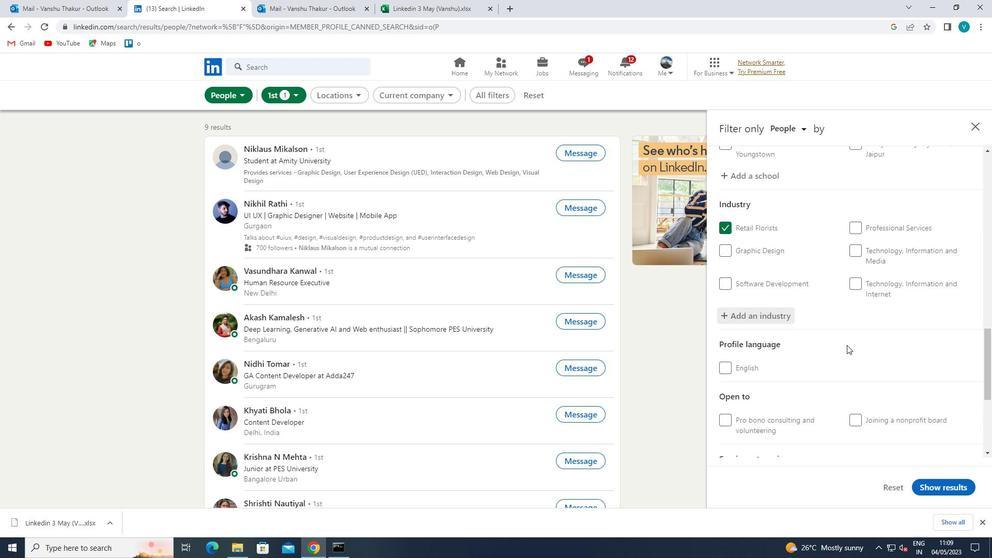 
Action: Mouse scrolled (847, 344) with delta (0, 0)
Screenshot: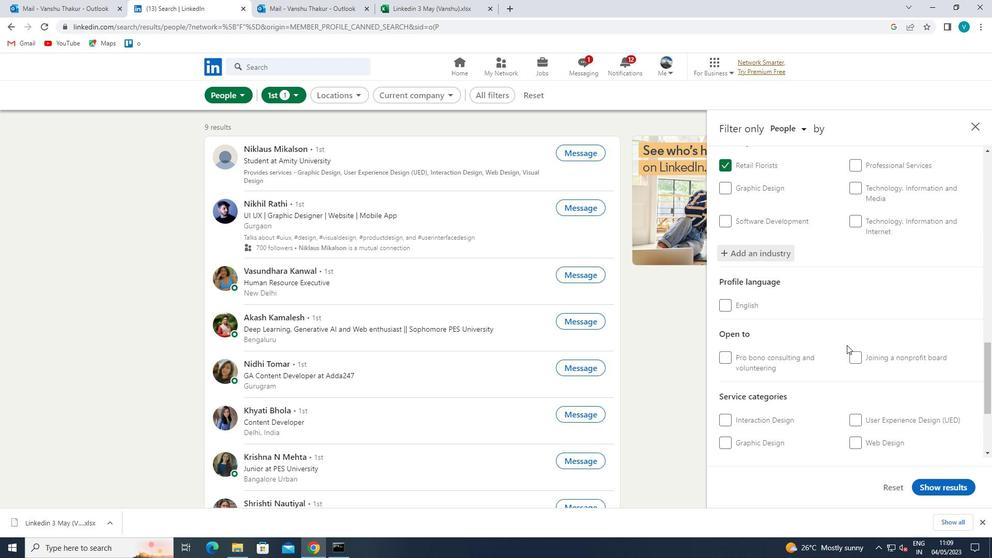 
Action: Mouse scrolled (847, 344) with delta (0, 0)
Screenshot: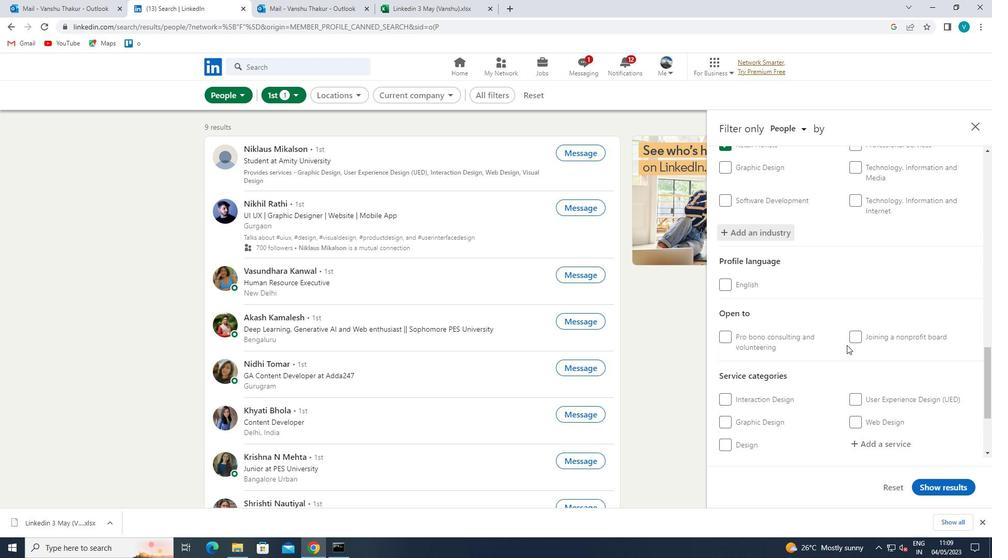 
Action: Mouse moved to (896, 310)
Screenshot: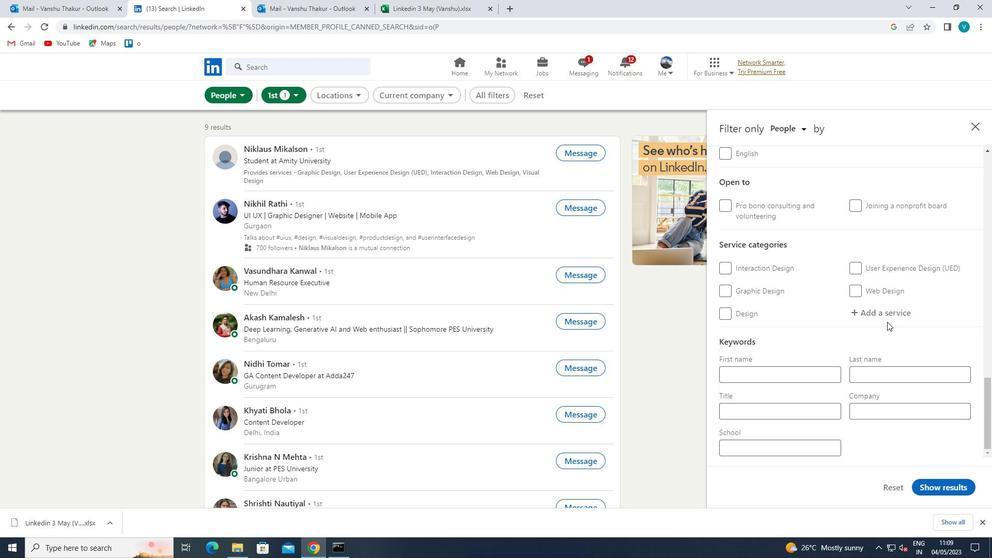 
Action: Mouse pressed left at (896, 310)
Screenshot: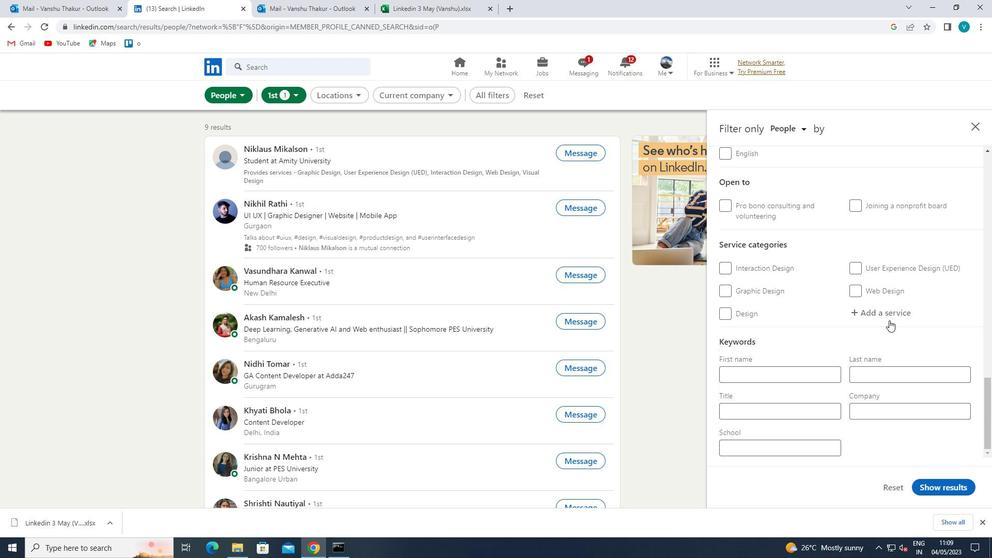 
Action: Key pressed <Key.shift>INFORMATION<Key.space>
Screenshot: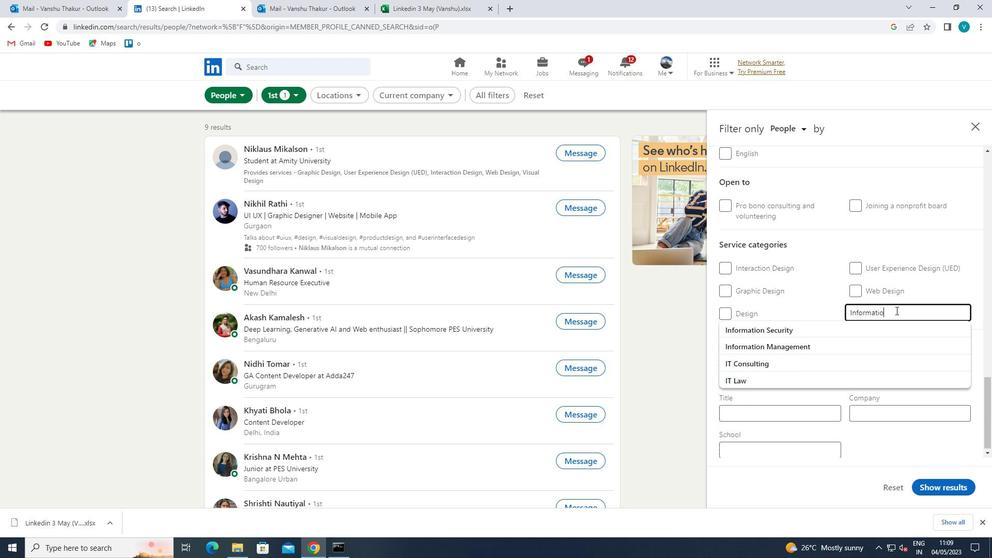 
Action: Mouse moved to (872, 322)
Screenshot: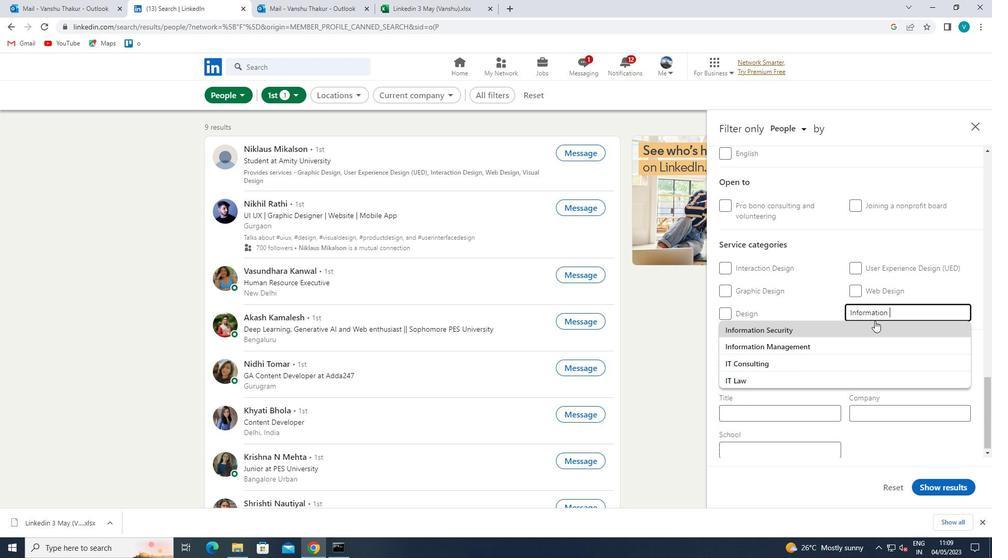 
Action: Mouse pressed left at (872, 322)
Screenshot: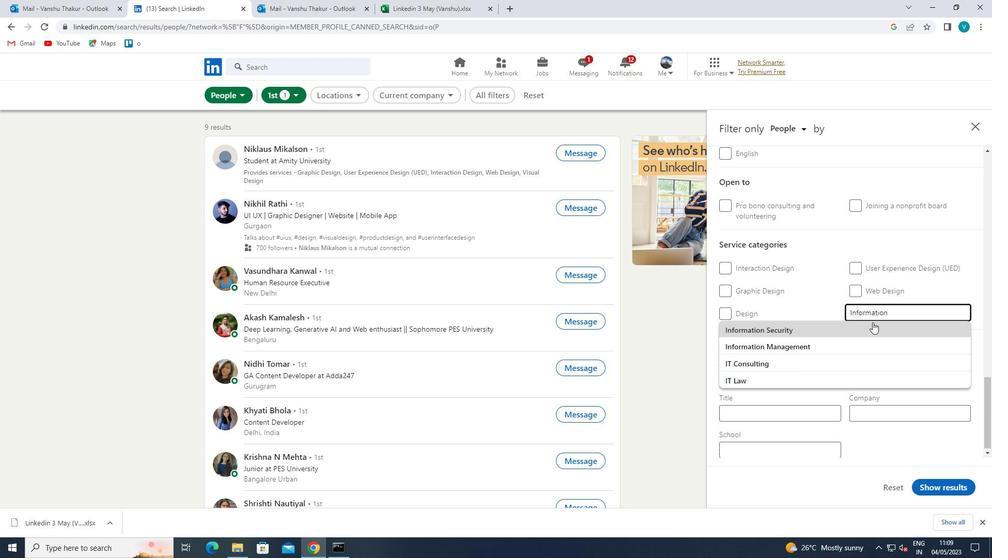 
Action: Mouse scrolled (872, 322) with delta (0, 0)
Screenshot: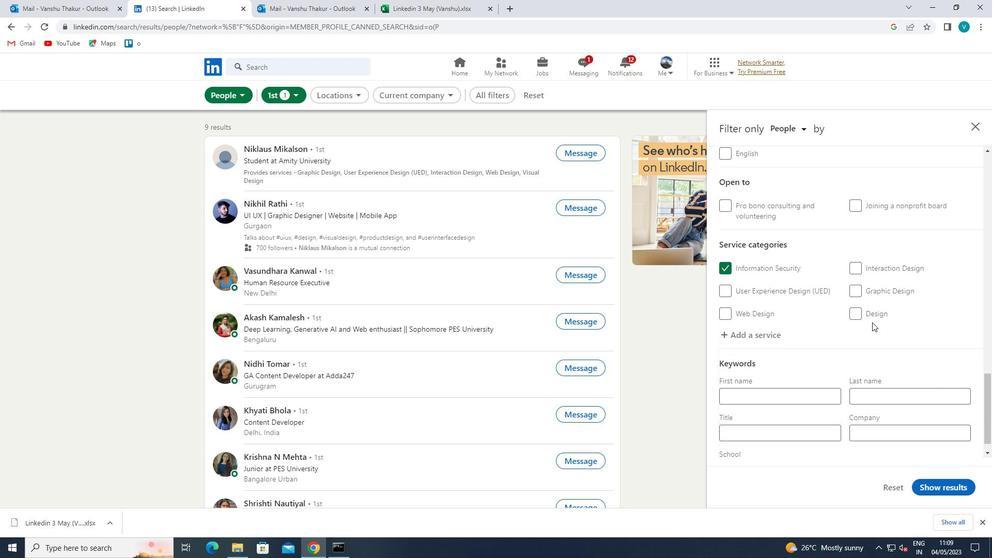 
Action: Mouse scrolled (872, 322) with delta (0, 0)
Screenshot: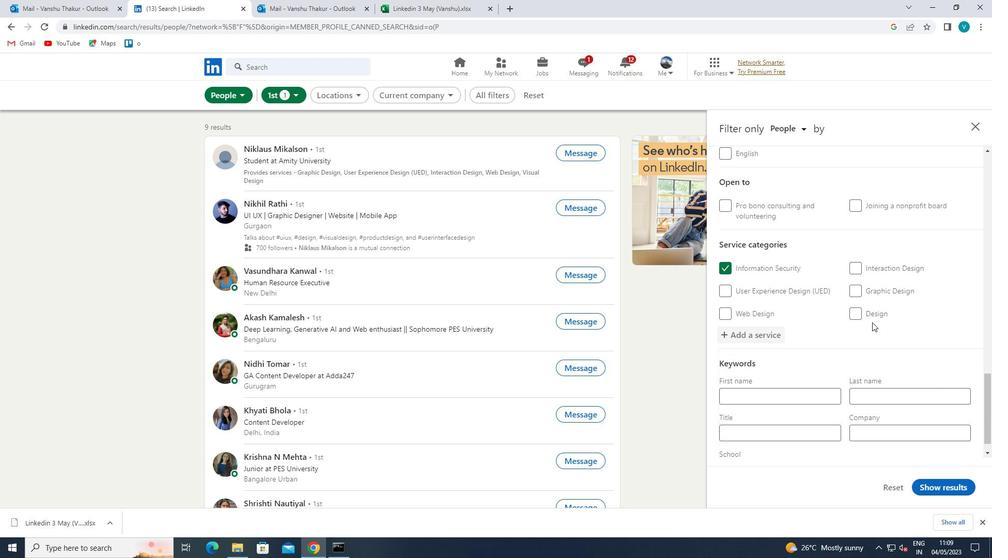 
Action: Mouse scrolled (872, 322) with delta (0, 0)
Screenshot: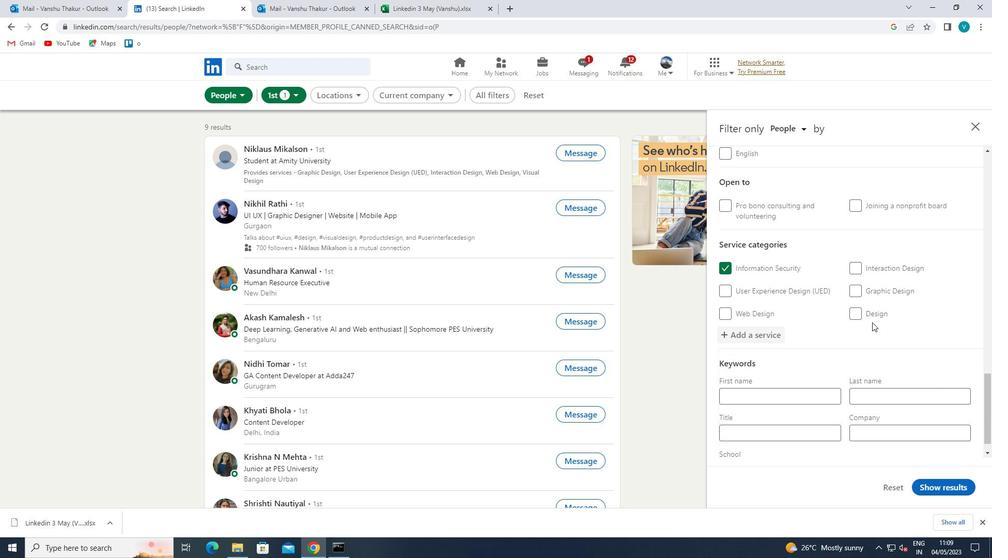 
Action: Mouse moved to (805, 414)
Screenshot: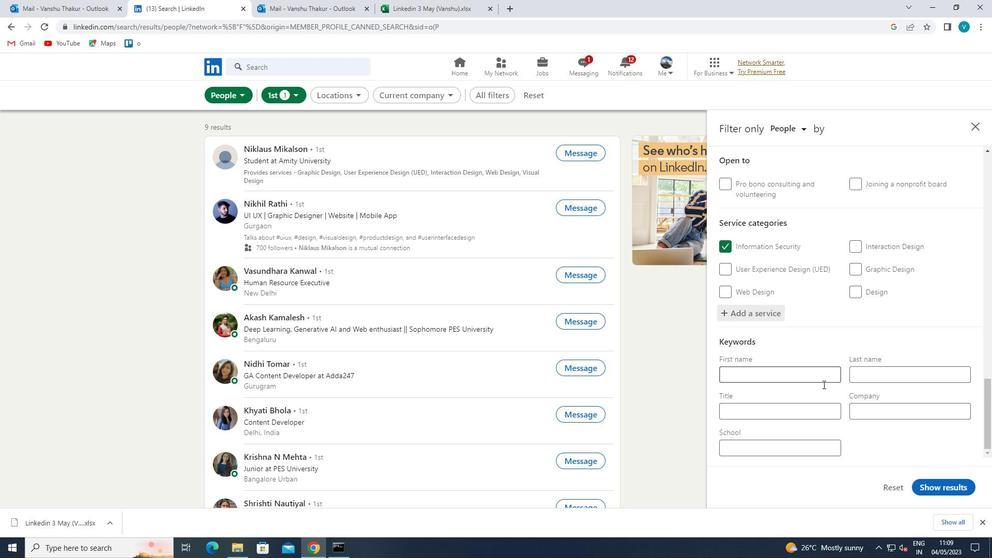 
Action: Mouse pressed left at (805, 414)
Screenshot: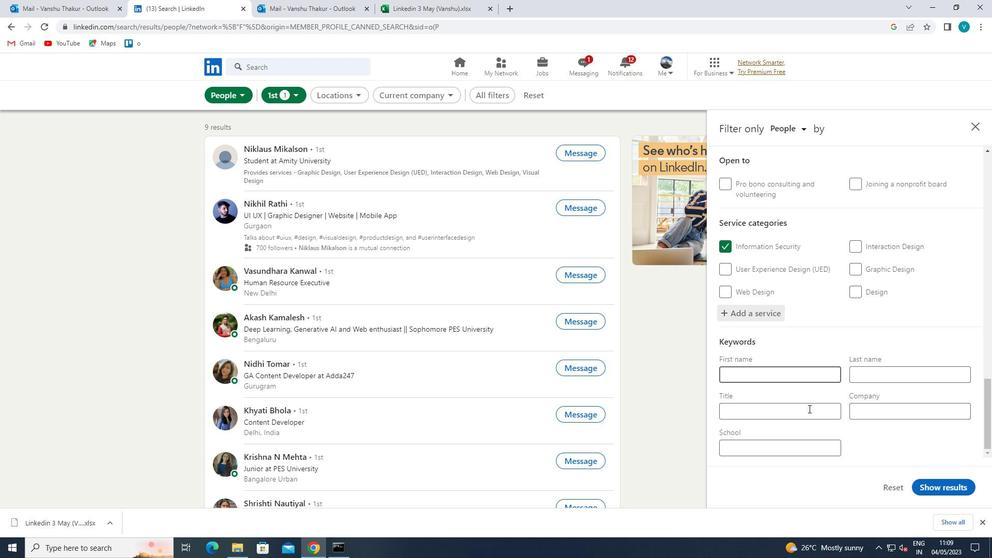 
Action: Mouse moved to (805, 414)
Screenshot: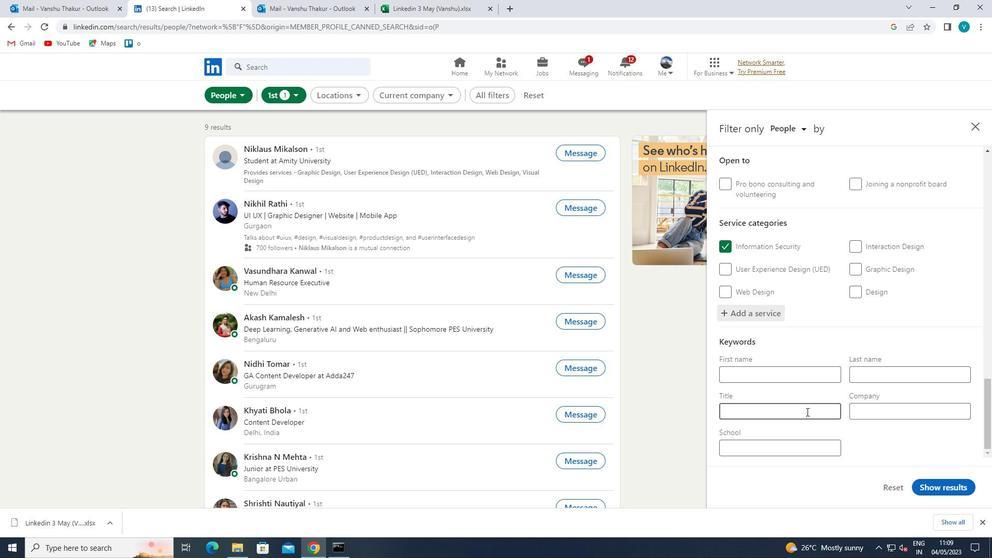 
Action: Key pressed <Key.shift>COORDINATOR<Key.space>
Screenshot: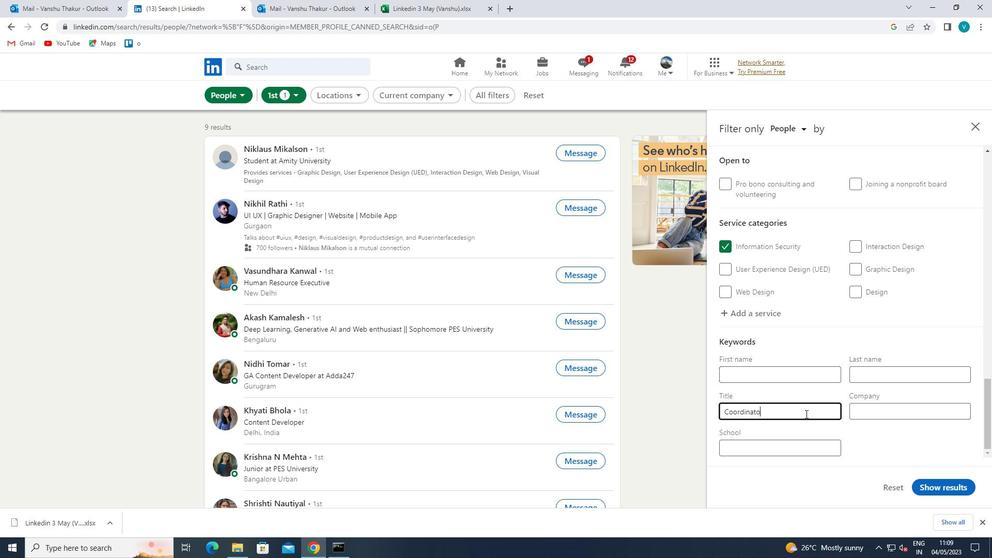 
Action: Mouse moved to (948, 497)
Screenshot: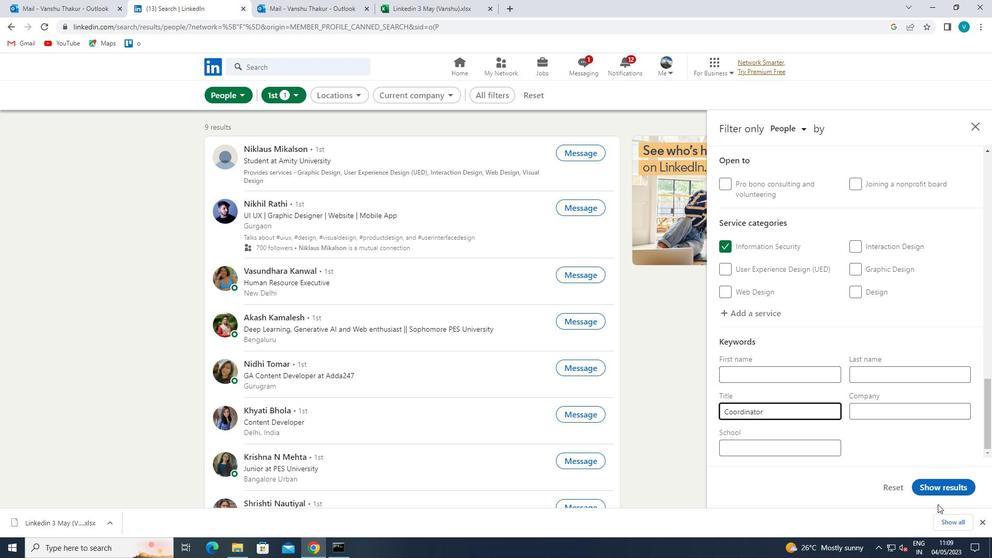 
Action: Mouse pressed left at (948, 497)
Screenshot: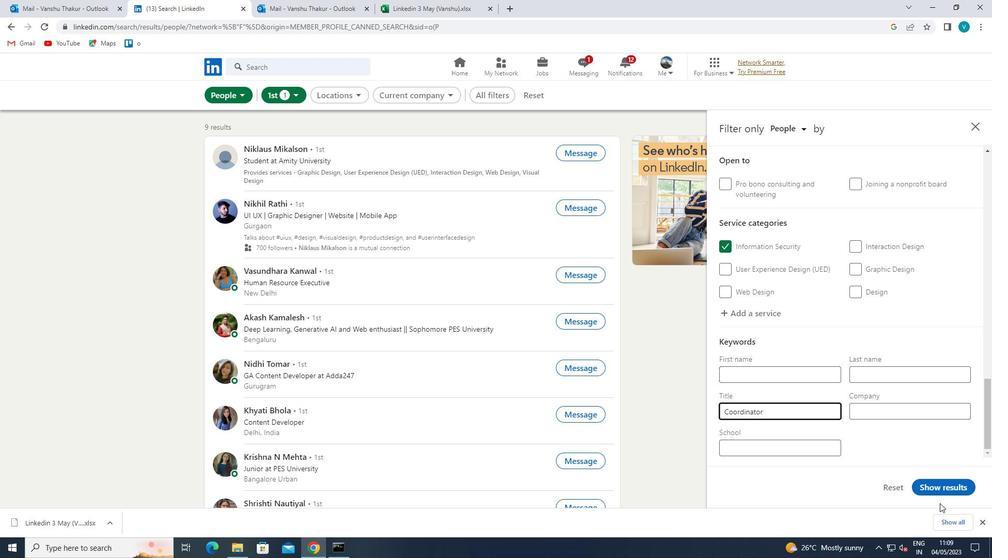 
Action: Mouse moved to (959, 490)
Screenshot: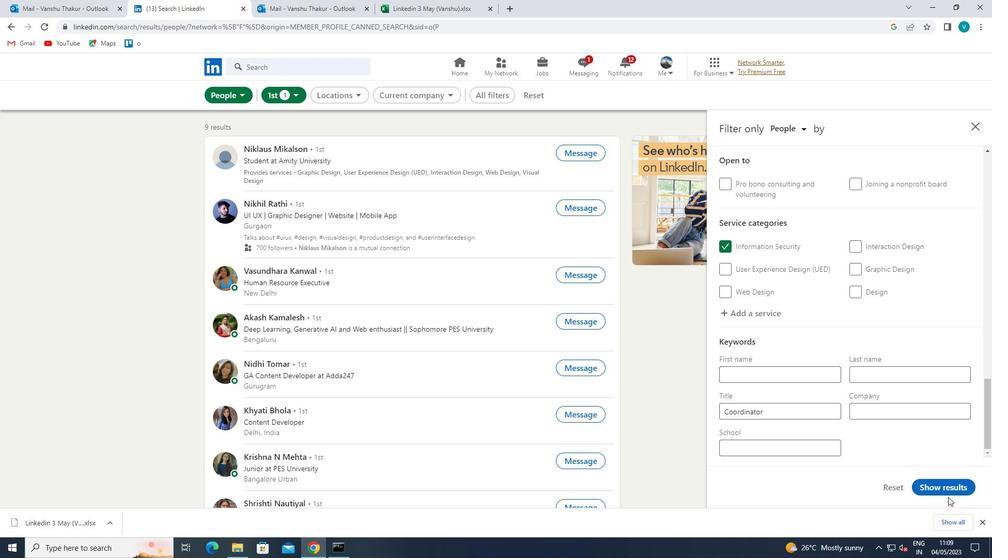 
Action: Mouse pressed left at (959, 490)
Screenshot: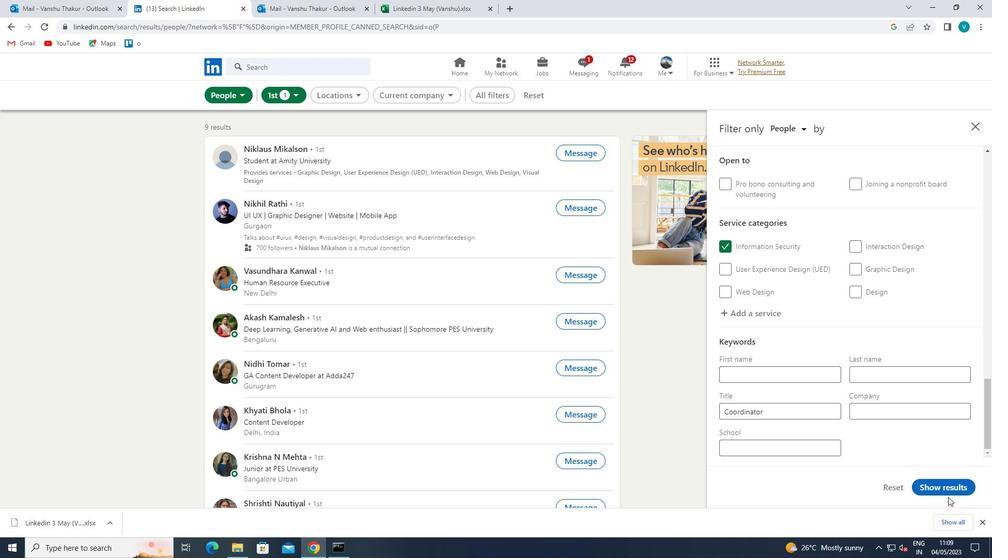 
